 Task: Find connections with filter location Naksalbāri with filter topic #happywith filter profile language French with filter current company Yamaha Corporation with filter school Ramjas College with filter industry Pharmaceutical Manufacturing with filter service category iOS Development with filter keywords title Continuous Improvement Consultant
Action: Mouse moved to (491, 89)
Screenshot: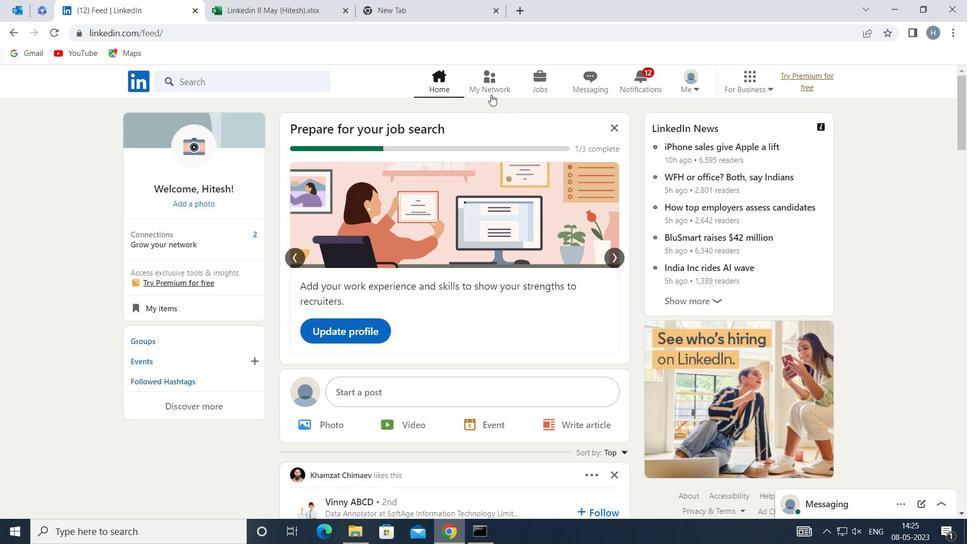 
Action: Mouse pressed left at (491, 89)
Screenshot: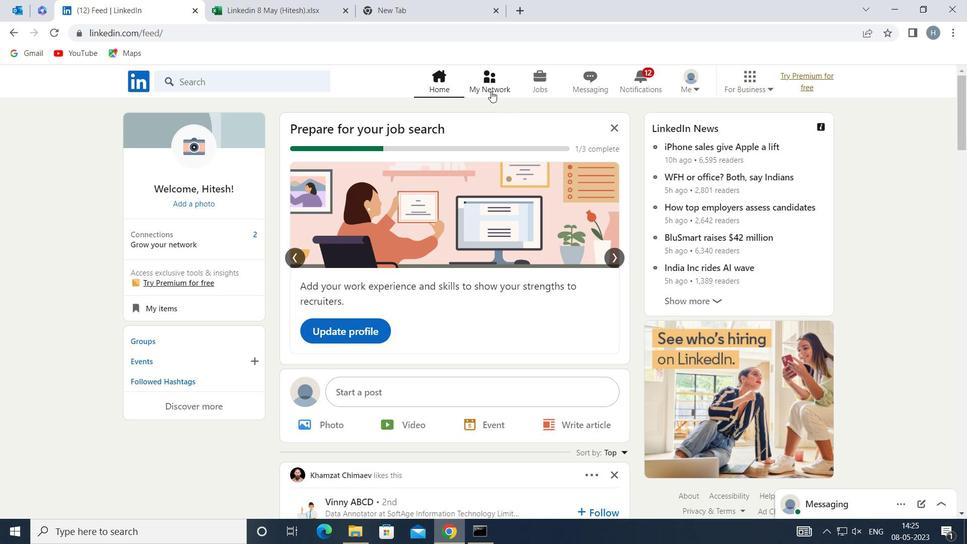 
Action: Mouse moved to (283, 147)
Screenshot: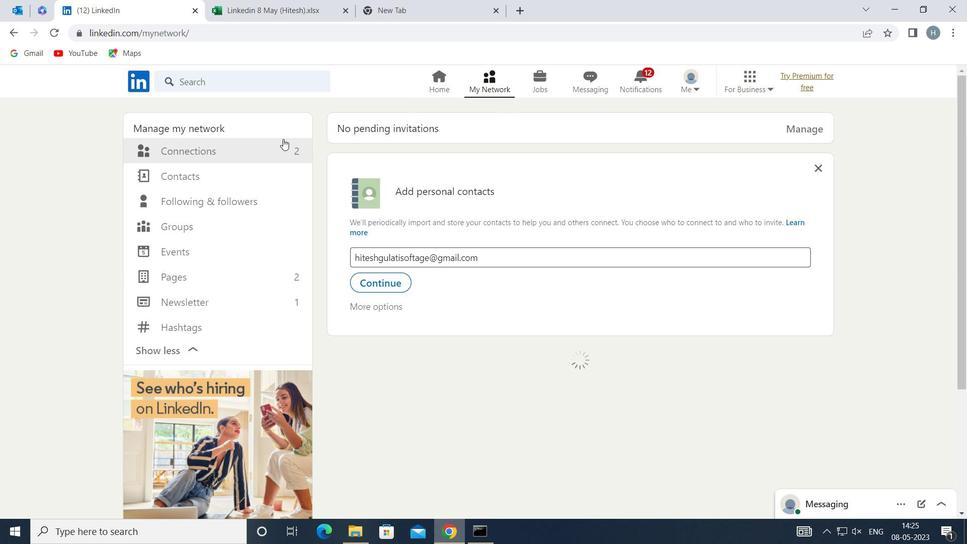 
Action: Mouse pressed left at (283, 147)
Screenshot: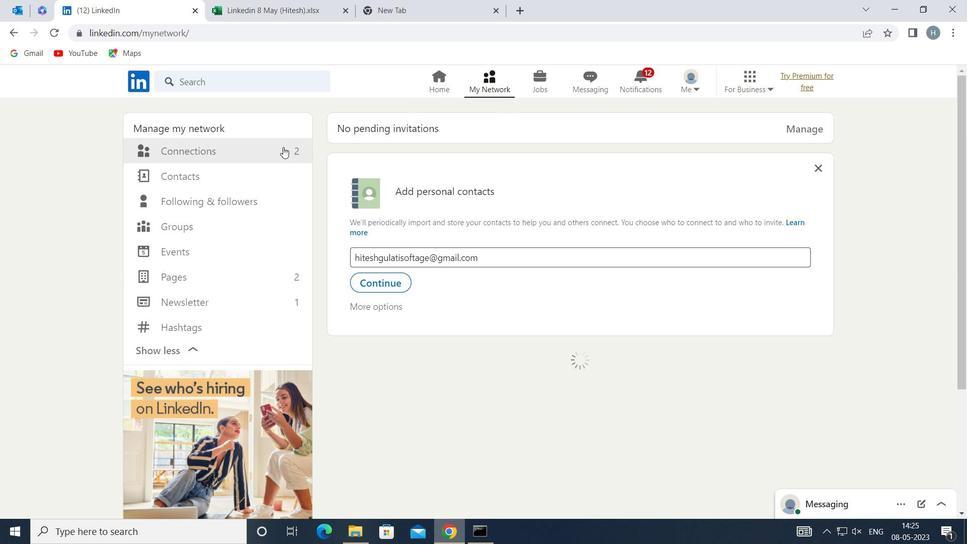 
Action: Mouse moved to (584, 148)
Screenshot: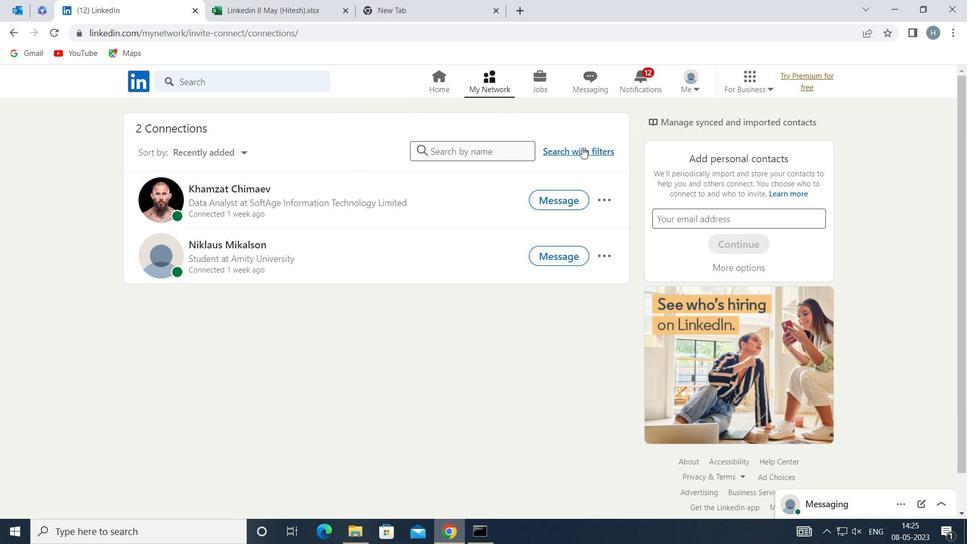 
Action: Mouse pressed left at (584, 148)
Screenshot: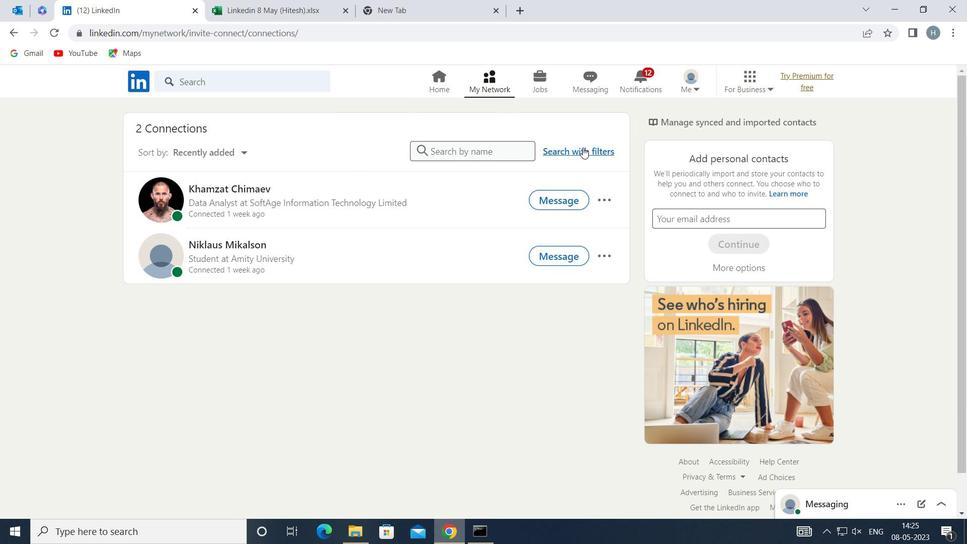 
Action: Mouse moved to (530, 118)
Screenshot: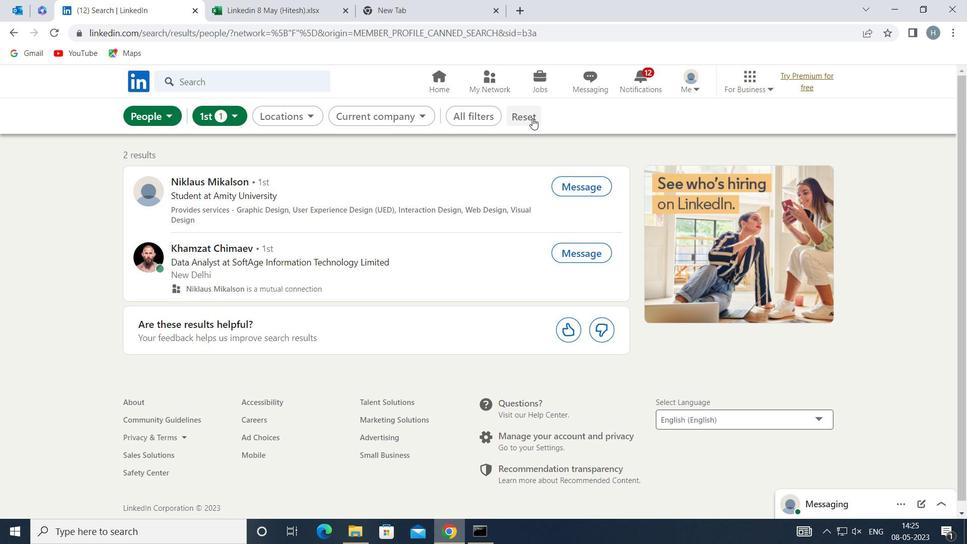 
Action: Mouse pressed left at (530, 118)
Screenshot: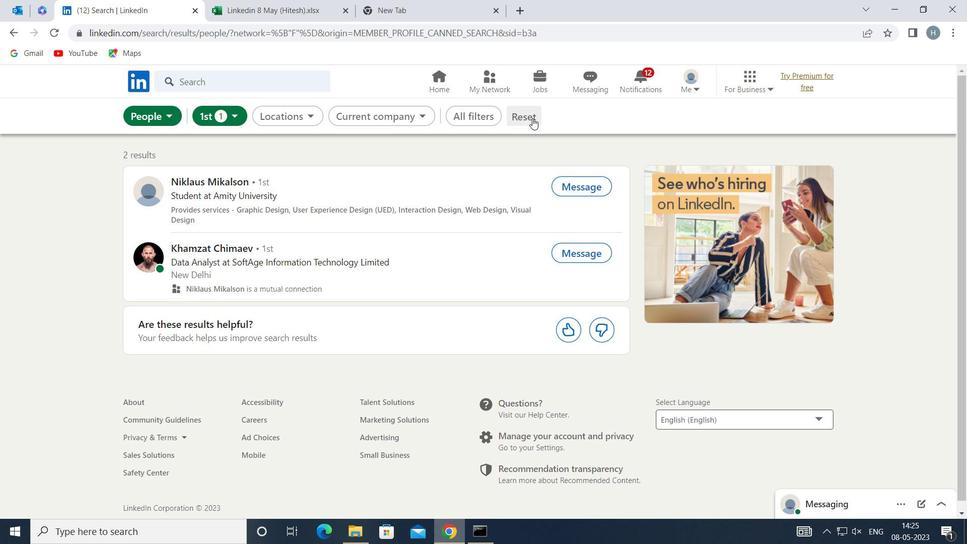 
Action: Mouse moved to (514, 114)
Screenshot: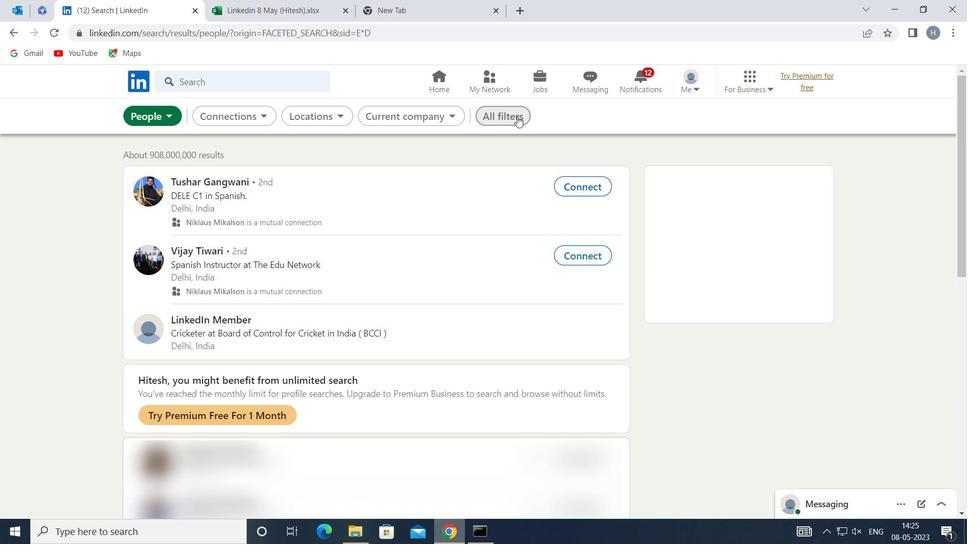 
Action: Mouse pressed left at (514, 114)
Screenshot: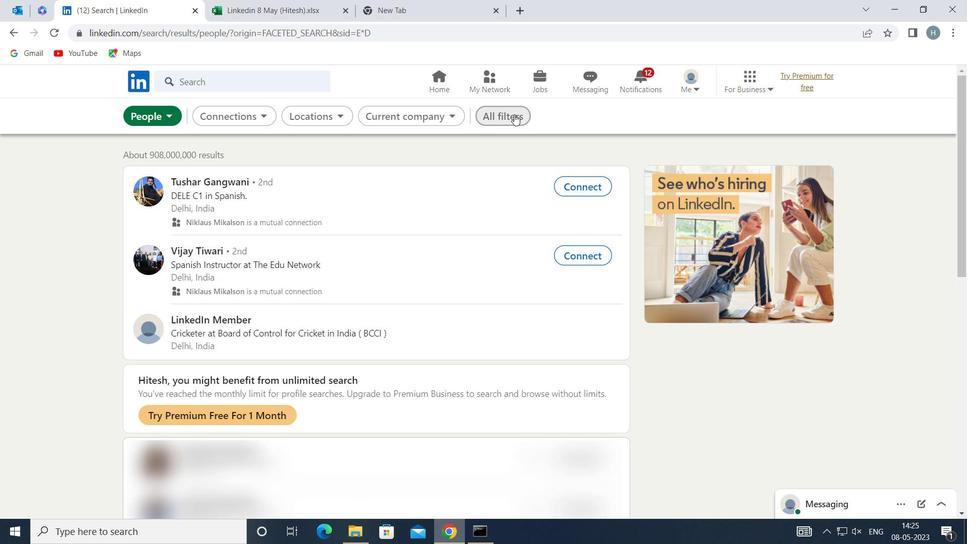 
Action: Mouse moved to (759, 266)
Screenshot: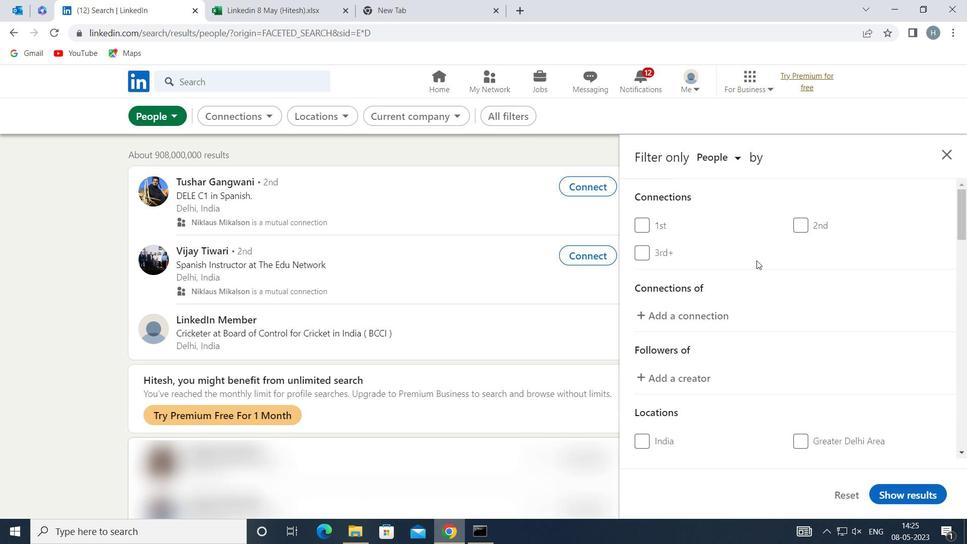
Action: Mouse scrolled (759, 265) with delta (0, 0)
Screenshot: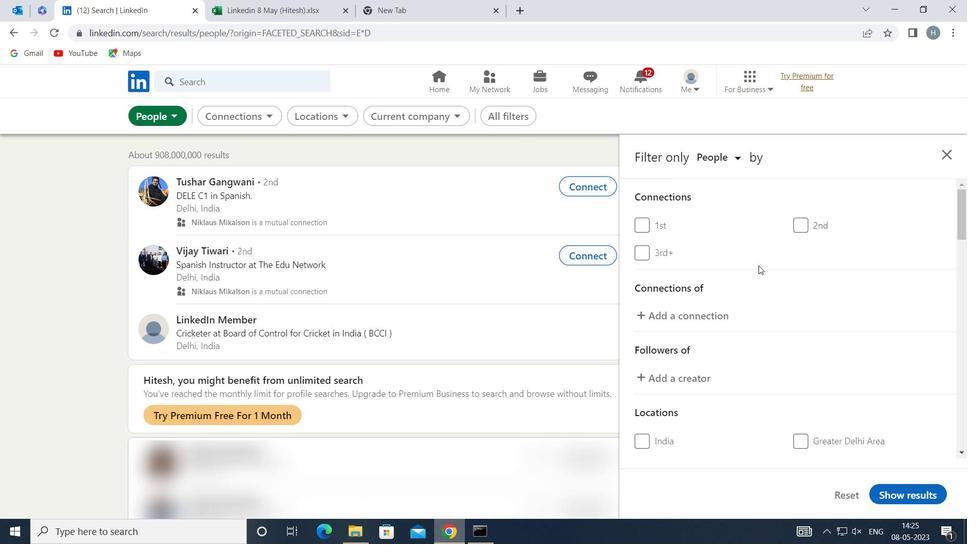 
Action: Mouse moved to (759, 267)
Screenshot: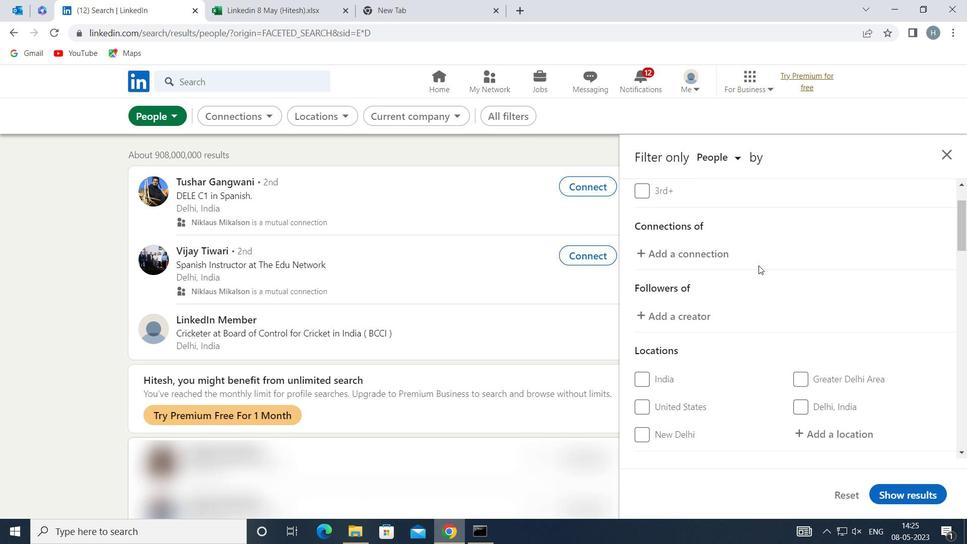 
Action: Mouse scrolled (759, 266) with delta (0, 0)
Screenshot: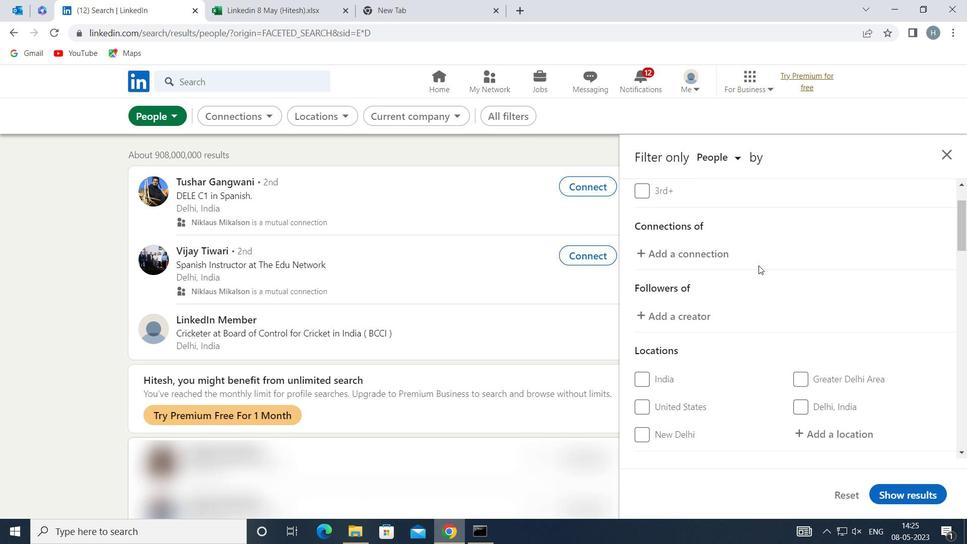 
Action: Mouse moved to (758, 269)
Screenshot: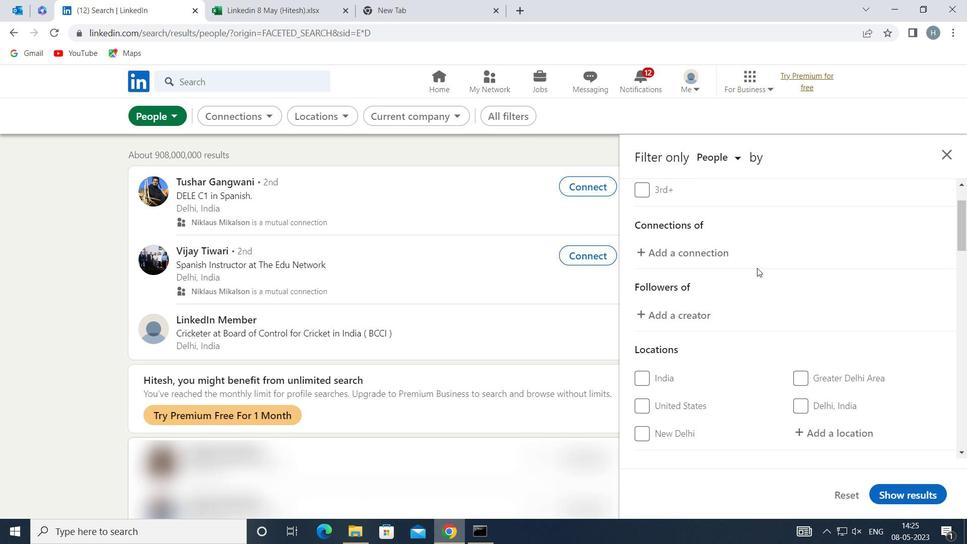 
Action: Mouse scrolled (758, 268) with delta (0, 0)
Screenshot: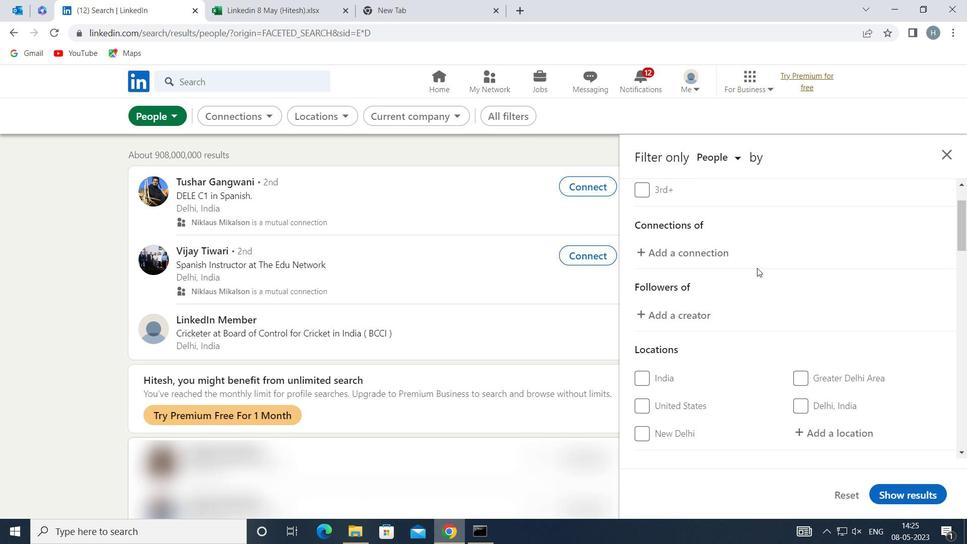 
Action: Mouse moved to (824, 302)
Screenshot: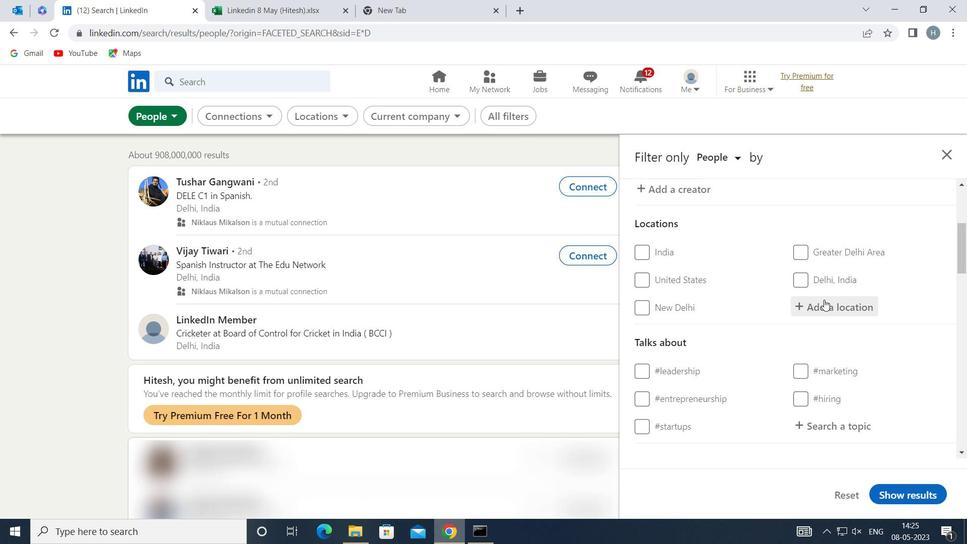 
Action: Mouse pressed left at (824, 302)
Screenshot: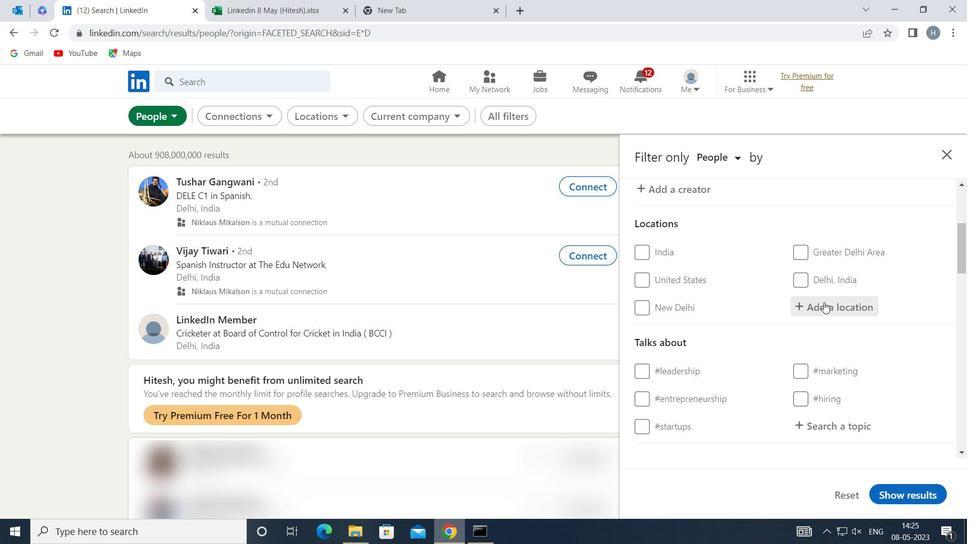 
Action: Key pressed <Key.shift>NAKSALBARI
Screenshot: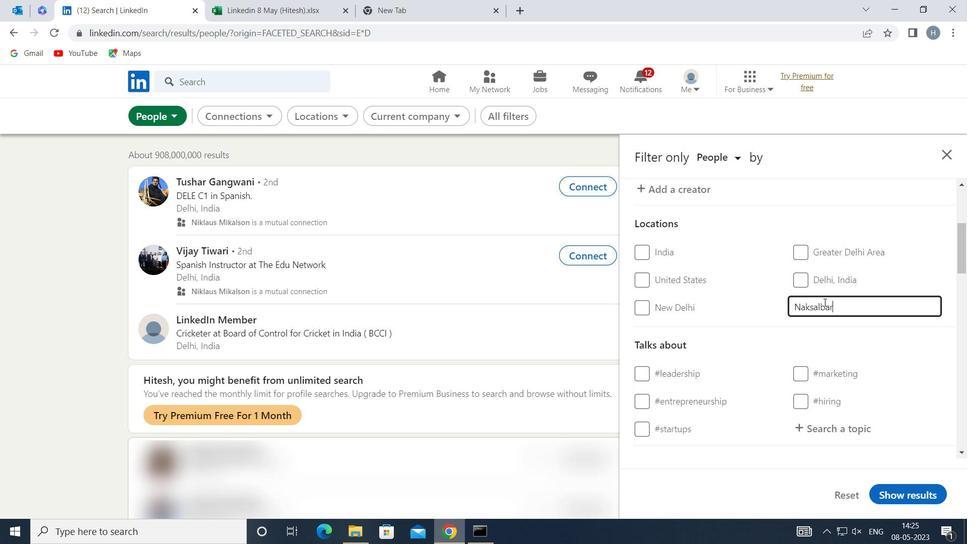 
Action: Mouse moved to (836, 325)
Screenshot: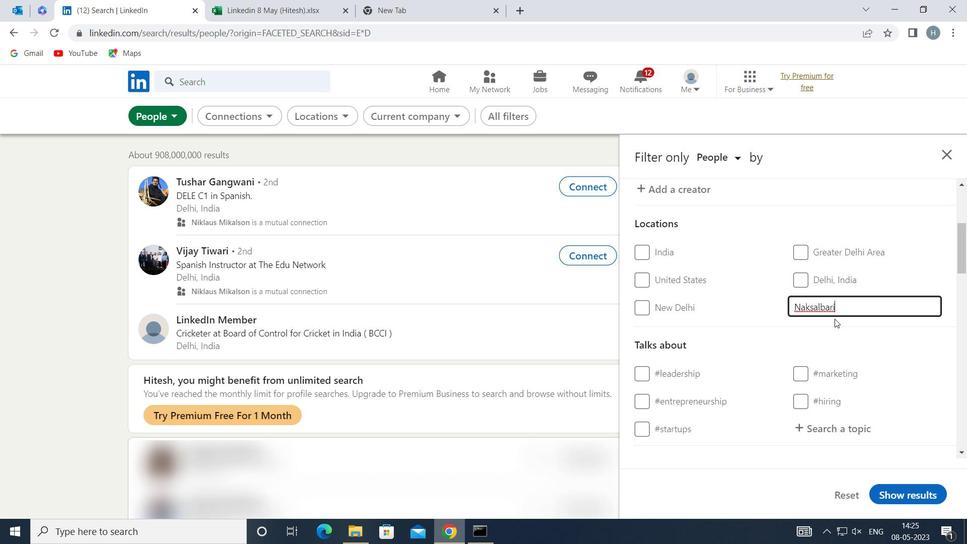 
Action: Mouse pressed left at (836, 325)
Screenshot: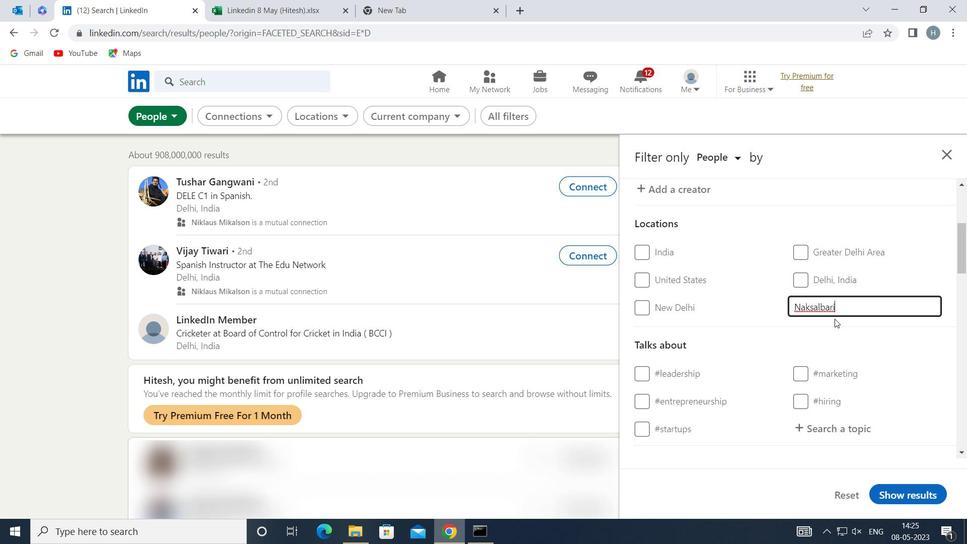 
Action: Mouse moved to (817, 340)
Screenshot: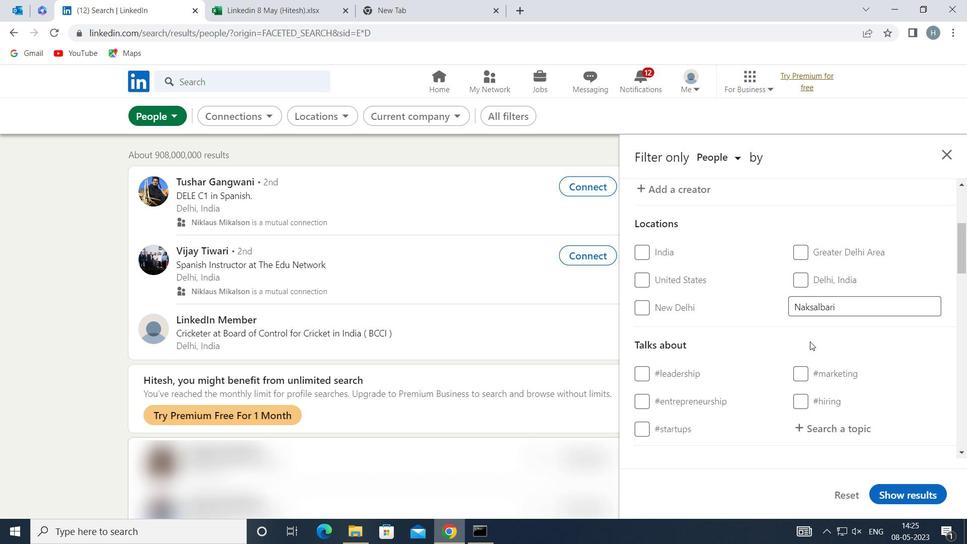 
Action: Mouse scrolled (817, 340) with delta (0, 0)
Screenshot: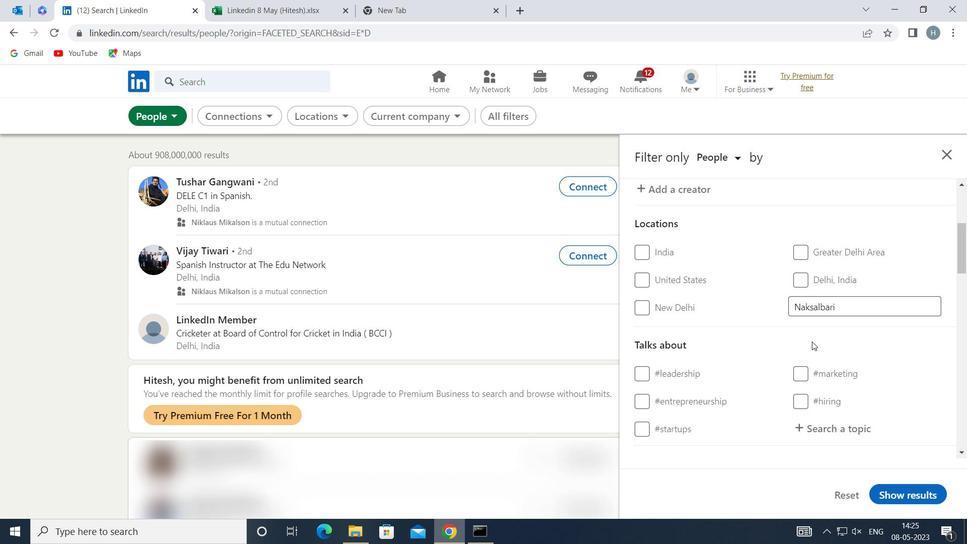 
Action: Mouse moved to (834, 362)
Screenshot: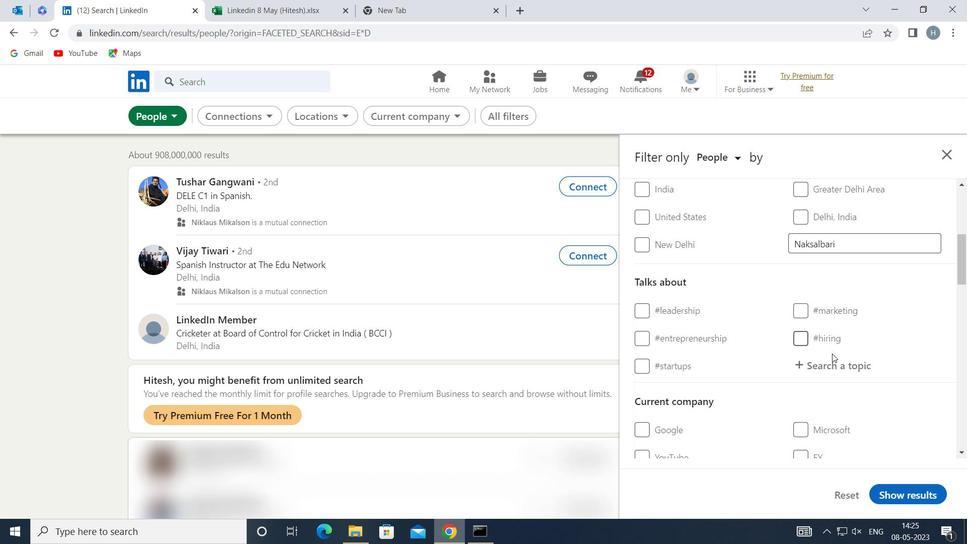 
Action: Mouse pressed left at (834, 362)
Screenshot: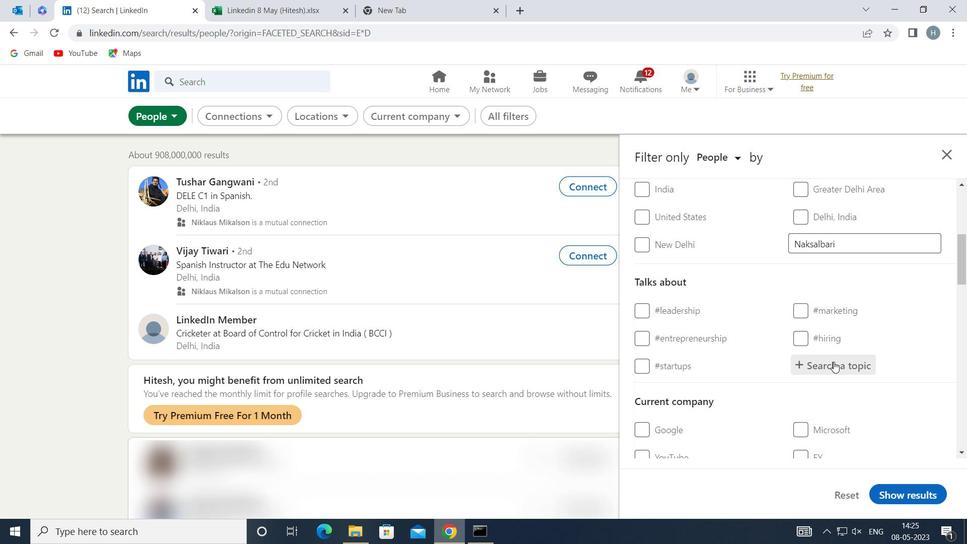 
Action: Mouse moved to (831, 362)
Screenshot: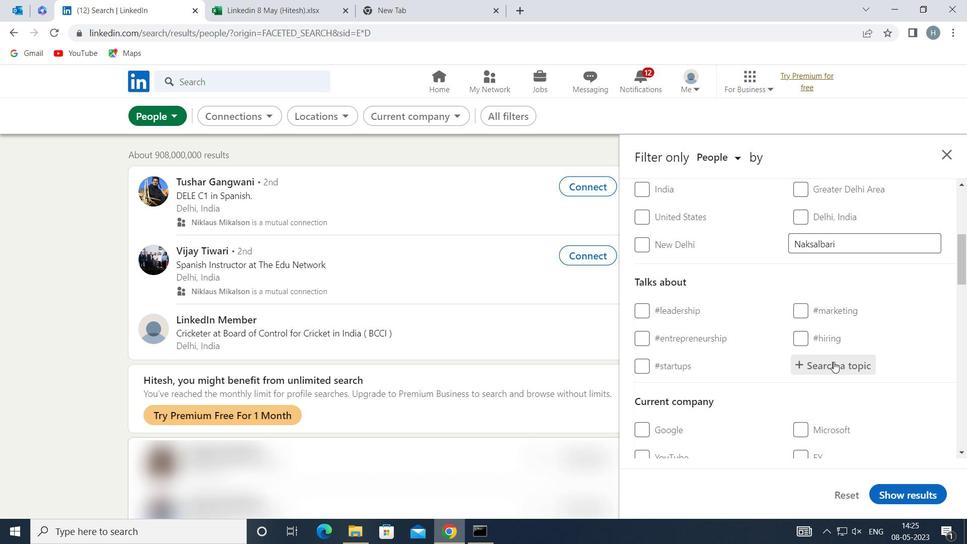 
Action: Key pressed HAPPY
Screenshot: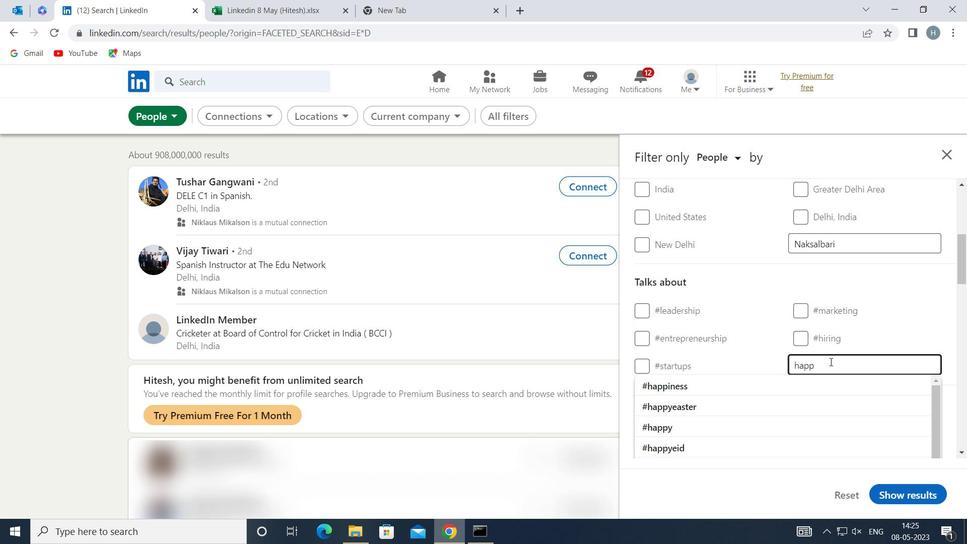 
Action: Mouse moved to (804, 405)
Screenshot: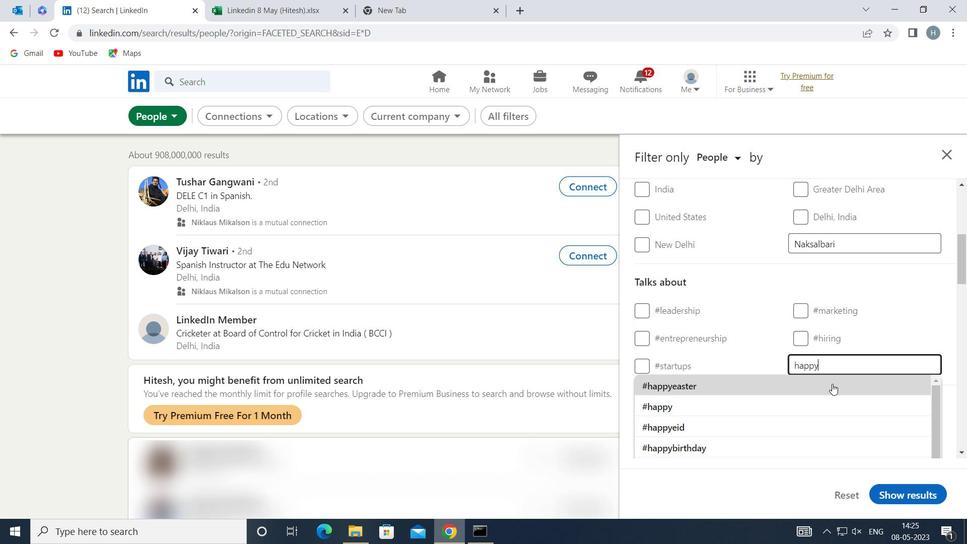 
Action: Mouse pressed left at (804, 405)
Screenshot: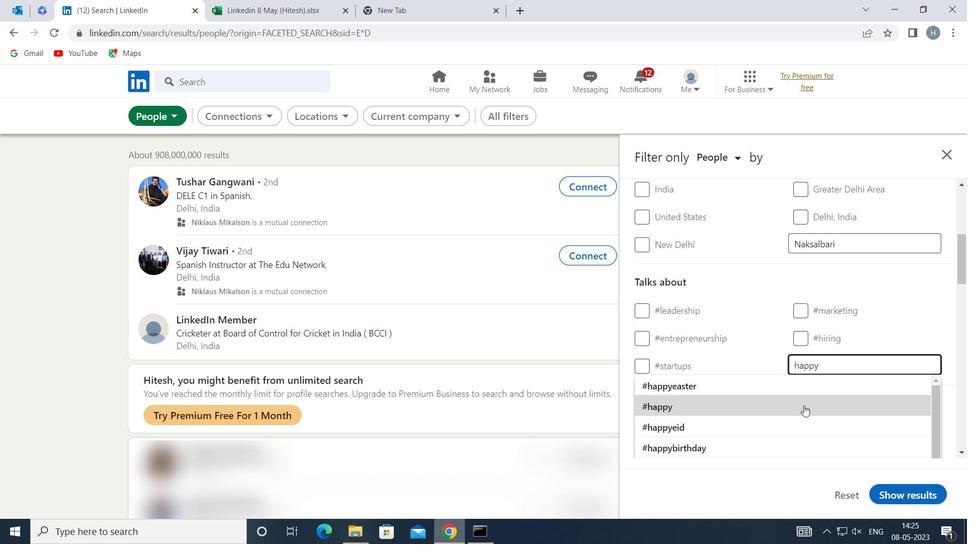 
Action: Mouse moved to (796, 354)
Screenshot: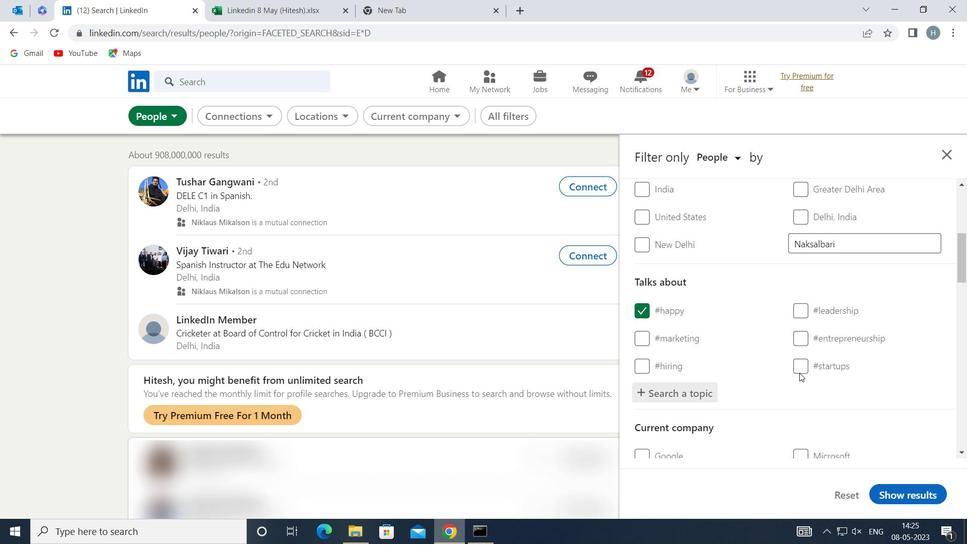 
Action: Mouse scrolled (796, 354) with delta (0, 0)
Screenshot: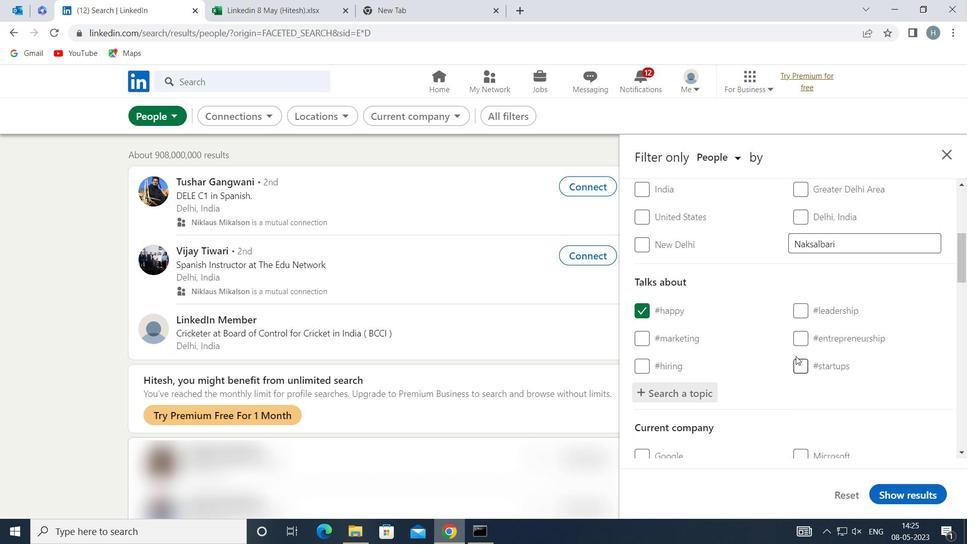 
Action: Mouse moved to (793, 355)
Screenshot: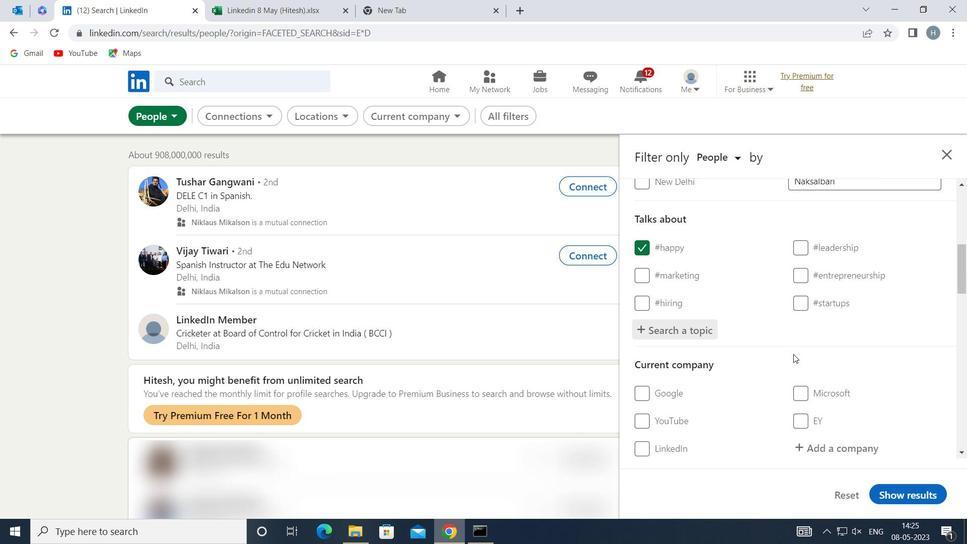 
Action: Mouse scrolled (793, 354) with delta (0, 0)
Screenshot: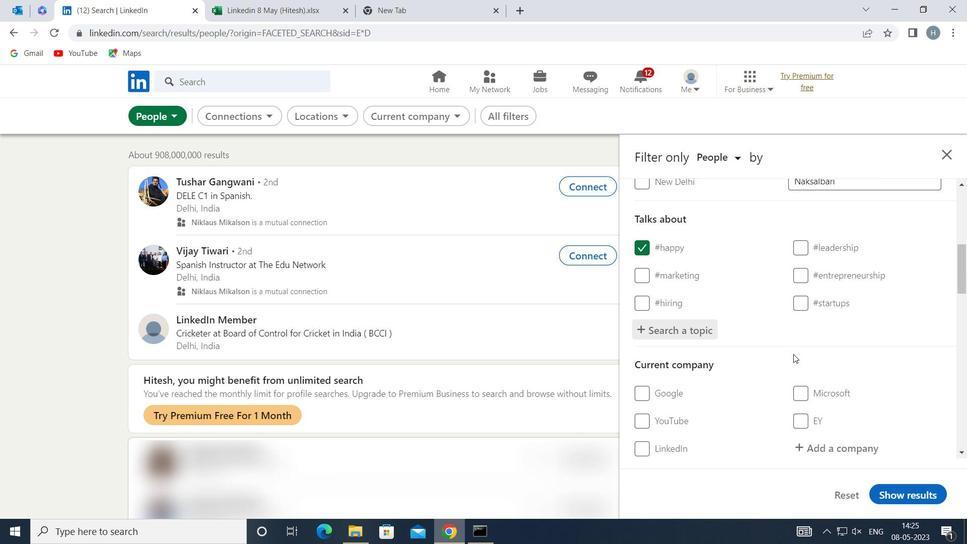 
Action: Mouse moved to (787, 345)
Screenshot: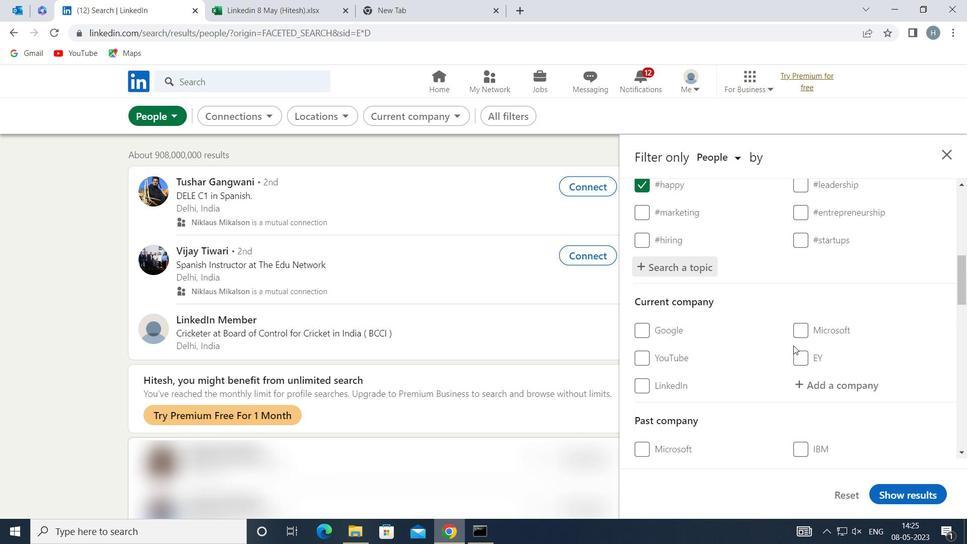 
Action: Mouse scrolled (787, 345) with delta (0, 0)
Screenshot: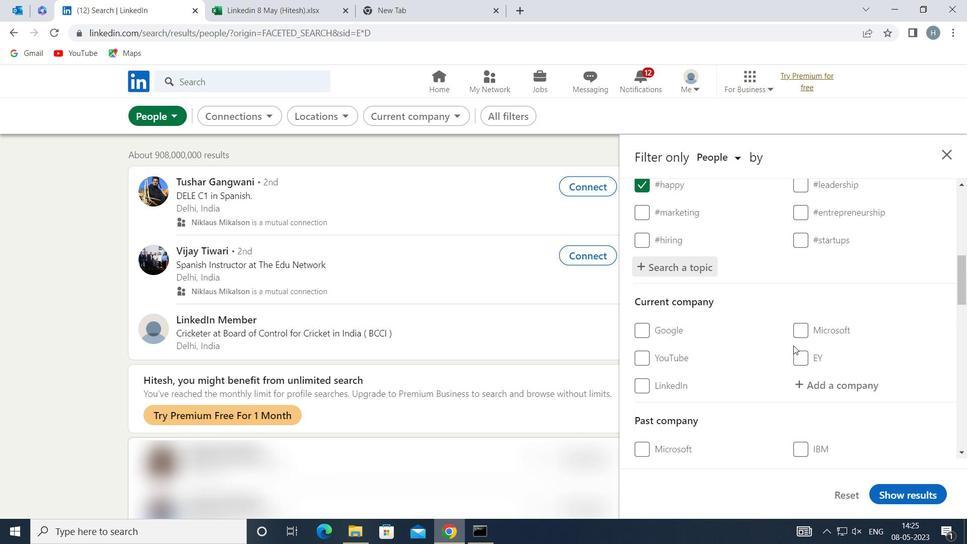
Action: Mouse moved to (782, 346)
Screenshot: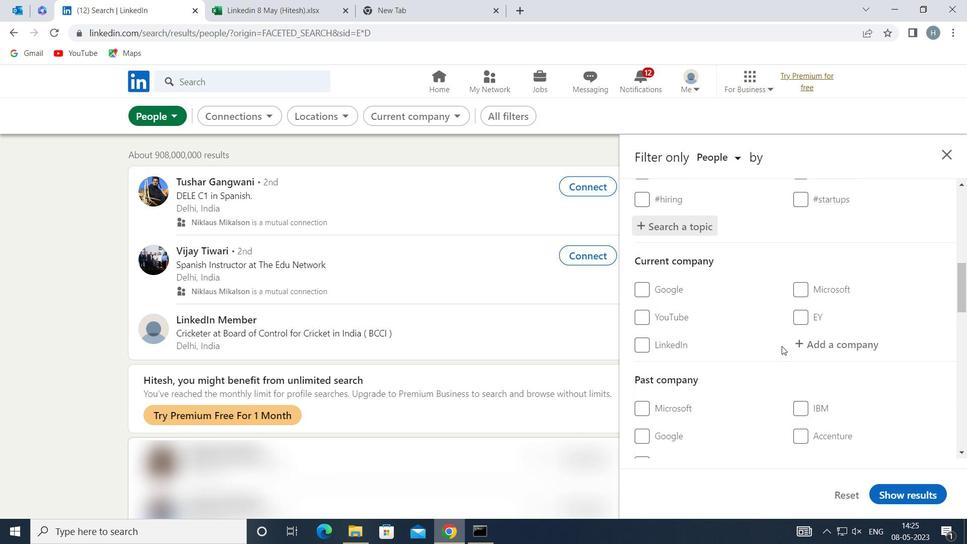 
Action: Mouse scrolled (782, 346) with delta (0, 0)
Screenshot: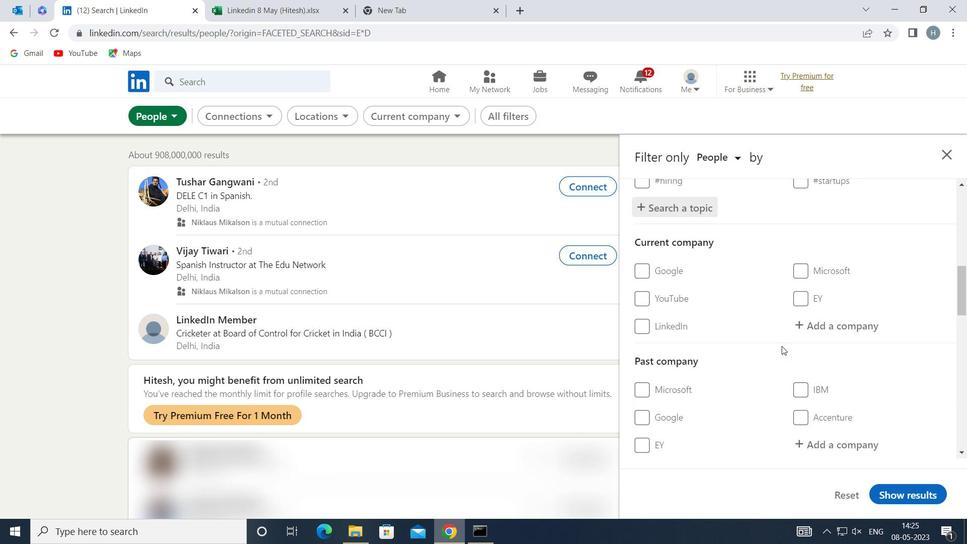 
Action: Mouse scrolled (782, 346) with delta (0, 0)
Screenshot: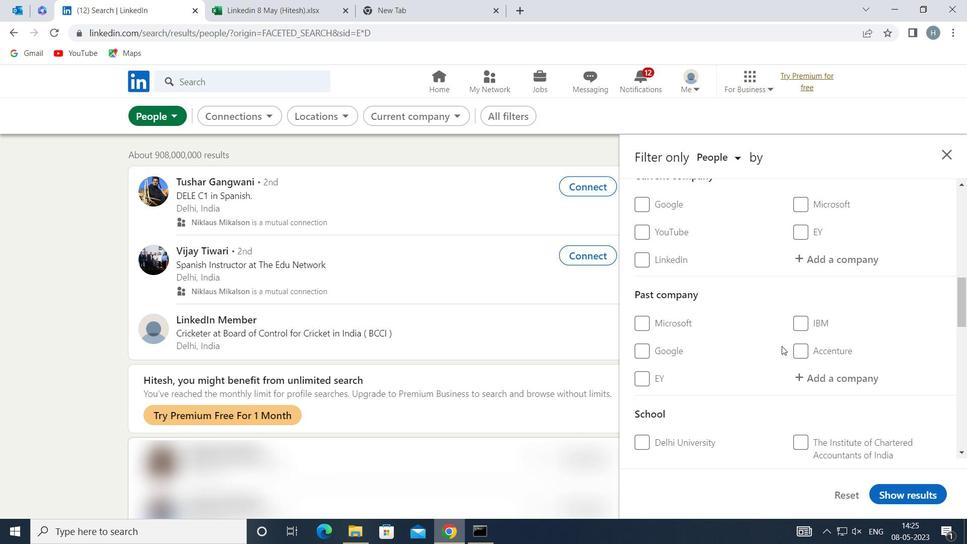 
Action: Mouse scrolled (782, 346) with delta (0, 0)
Screenshot: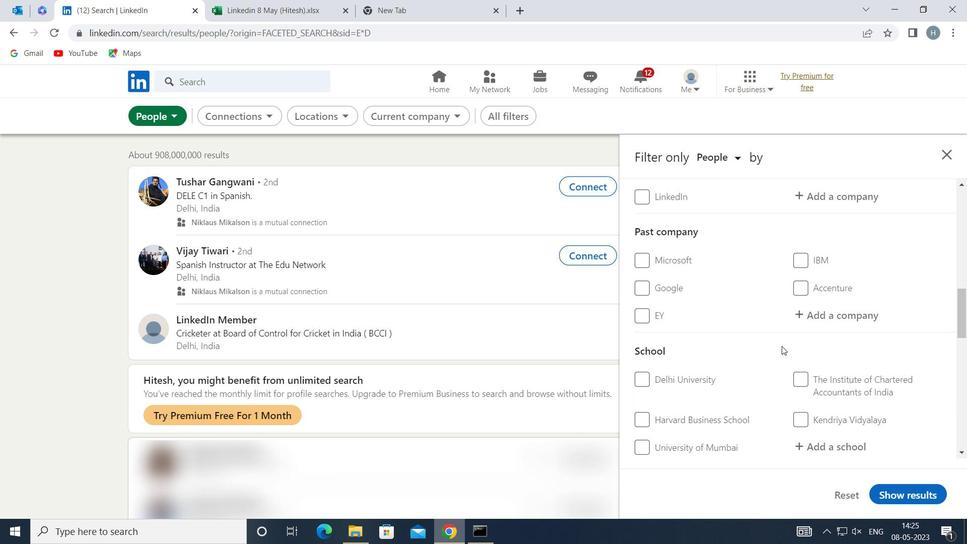 
Action: Mouse scrolled (782, 346) with delta (0, 0)
Screenshot: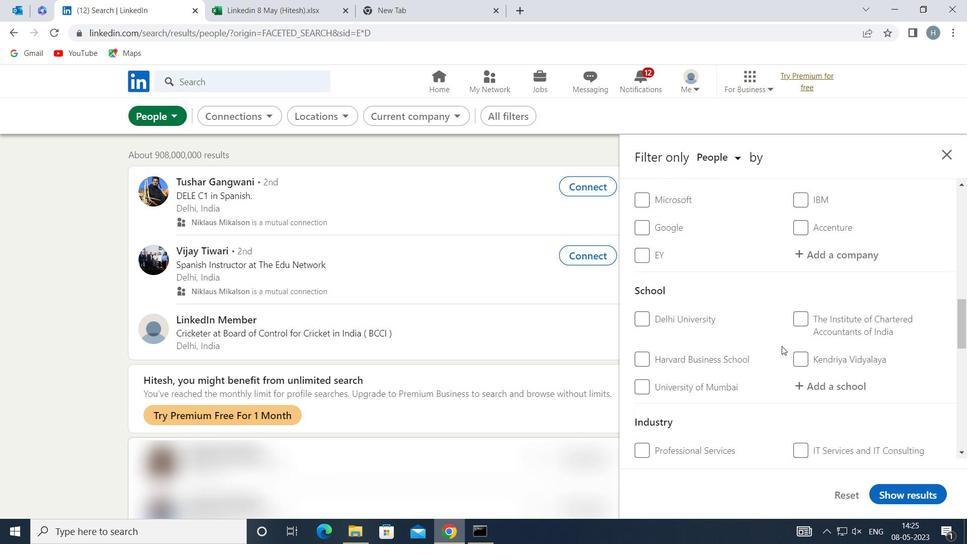 
Action: Mouse scrolled (782, 346) with delta (0, 0)
Screenshot: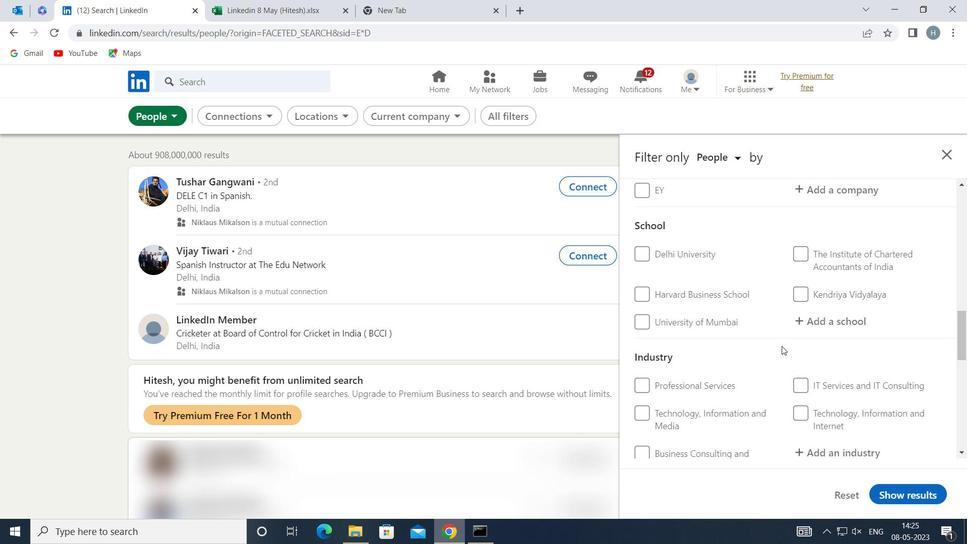 
Action: Mouse scrolled (782, 346) with delta (0, 0)
Screenshot: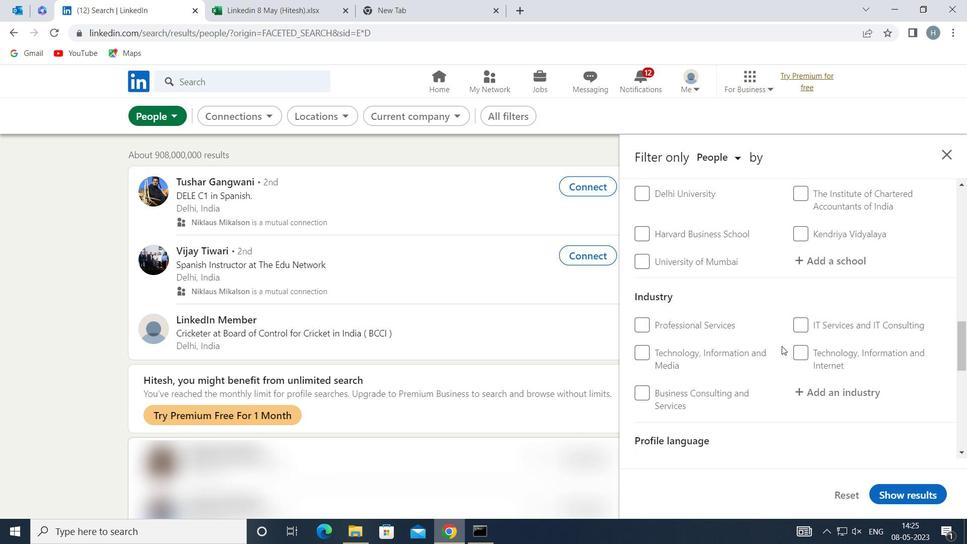 
Action: Mouse scrolled (782, 346) with delta (0, 0)
Screenshot: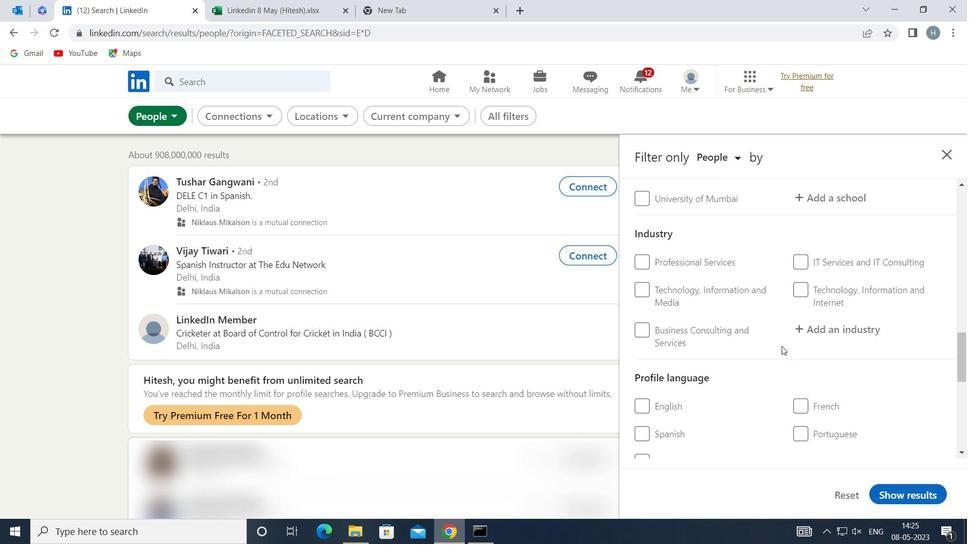 
Action: Mouse moved to (796, 341)
Screenshot: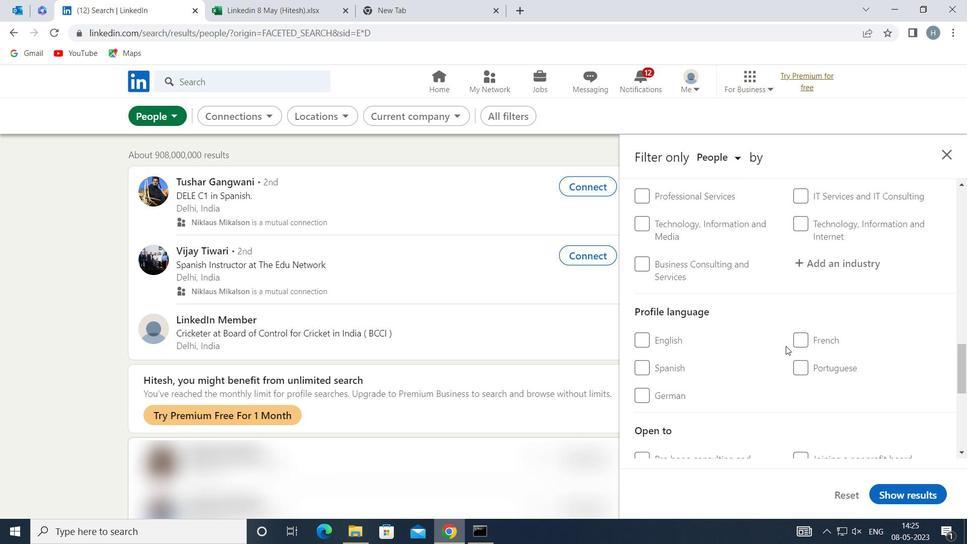 
Action: Mouse pressed left at (796, 341)
Screenshot: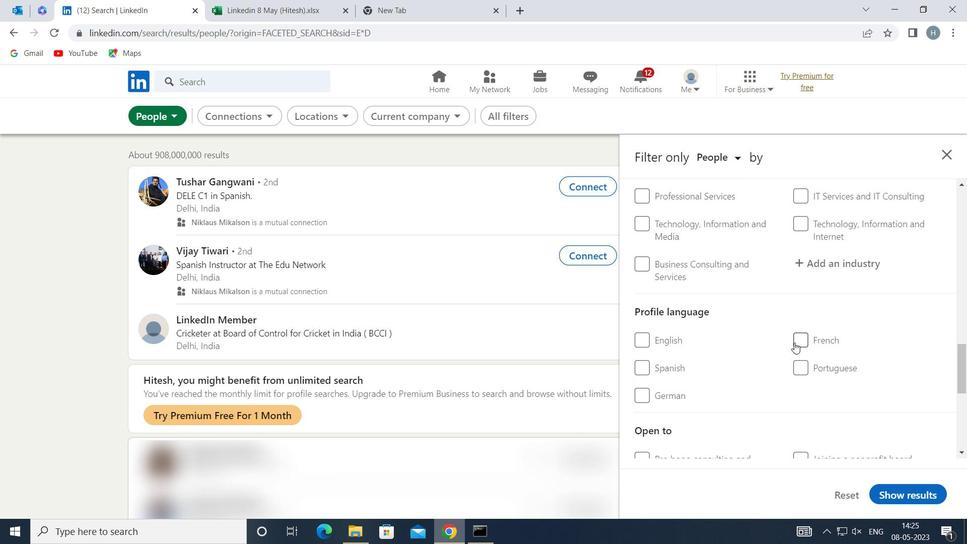 
Action: Mouse moved to (784, 347)
Screenshot: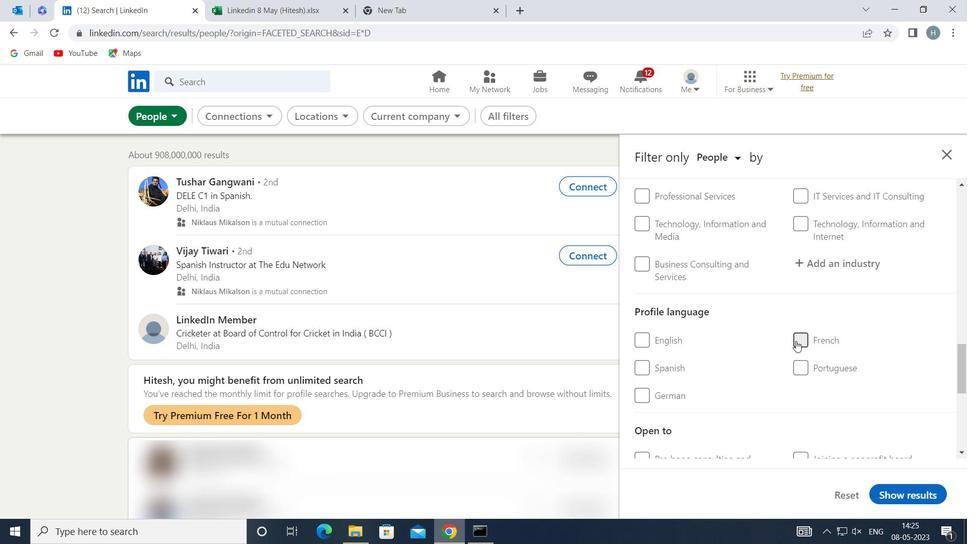 
Action: Mouse scrolled (784, 347) with delta (0, 0)
Screenshot: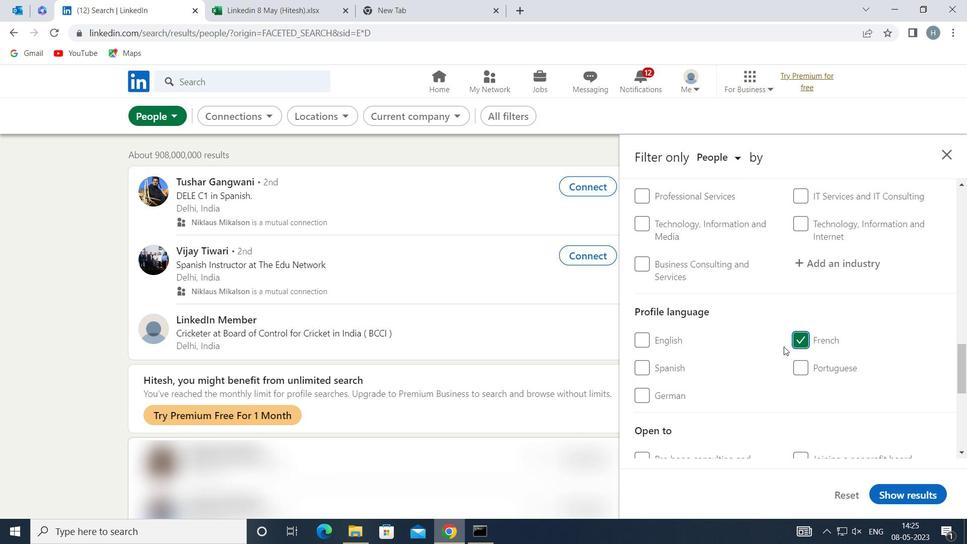 
Action: Mouse scrolled (784, 347) with delta (0, 0)
Screenshot: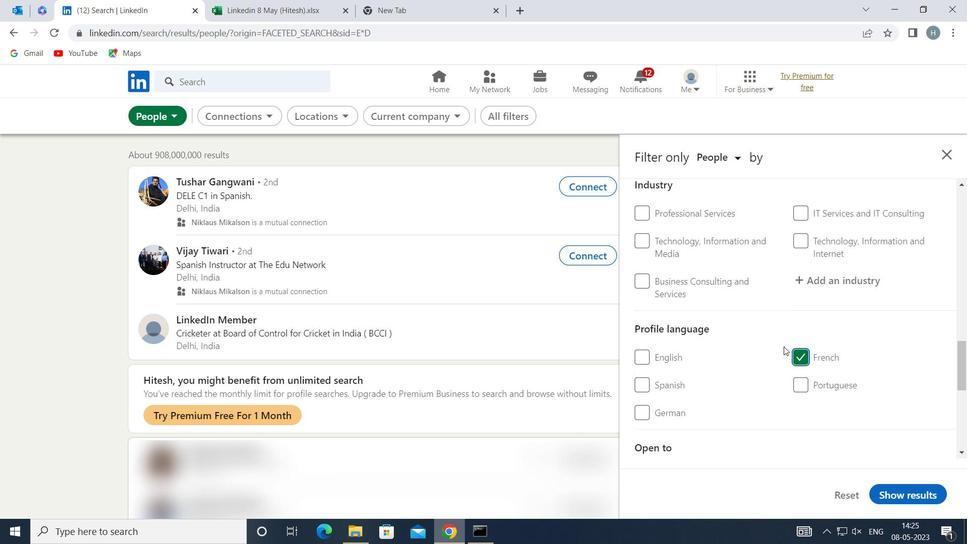 
Action: Mouse scrolled (784, 347) with delta (0, 0)
Screenshot: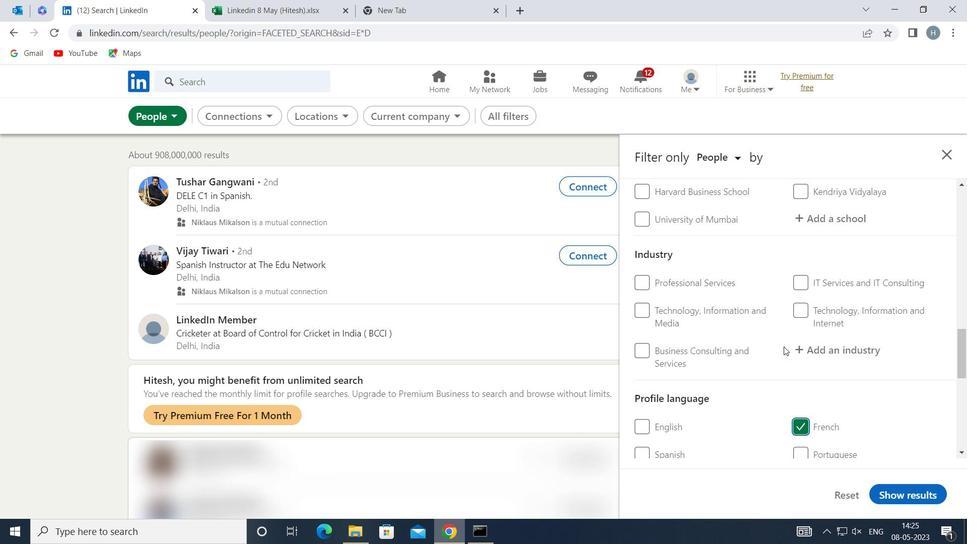 
Action: Mouse scrolled (784, 347) with delta (0, 0)
Screenshot: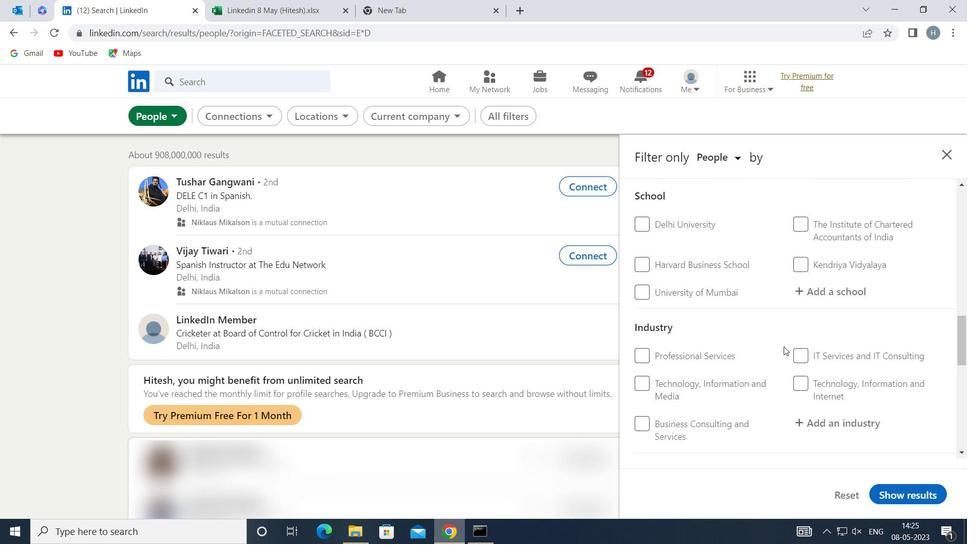 
Action: Mouse scrolled (784, 347) with delta (0, 0)
Screenshot: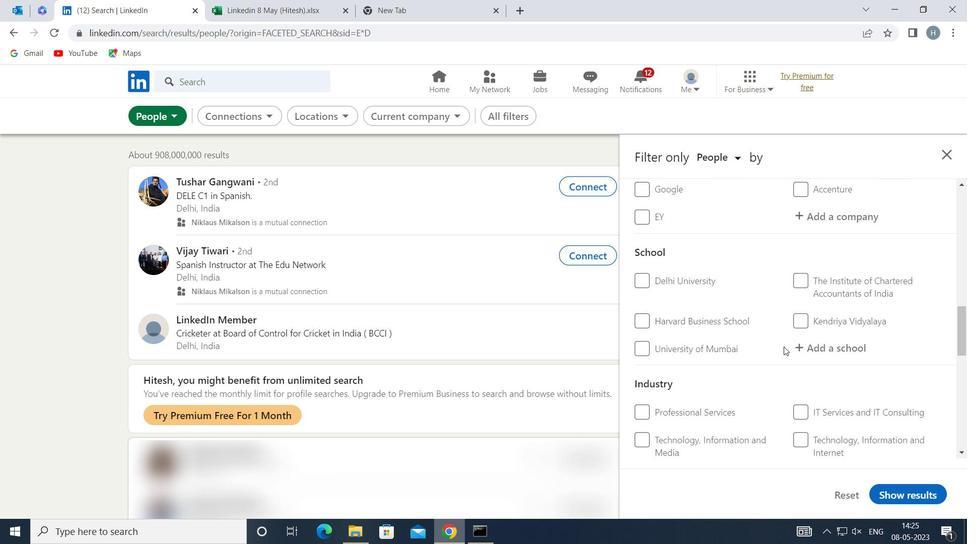 
Action: Mouse scrolled (784, 347) with delta (0, 0)
Screenshot: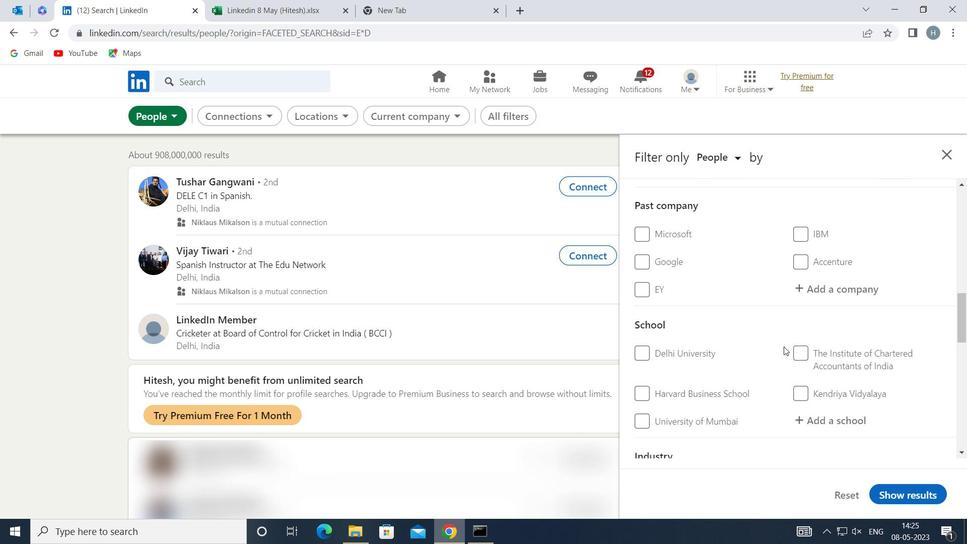 
Action: Mouse scrolled (784, 347) with delta (0, 0)
Screenshot: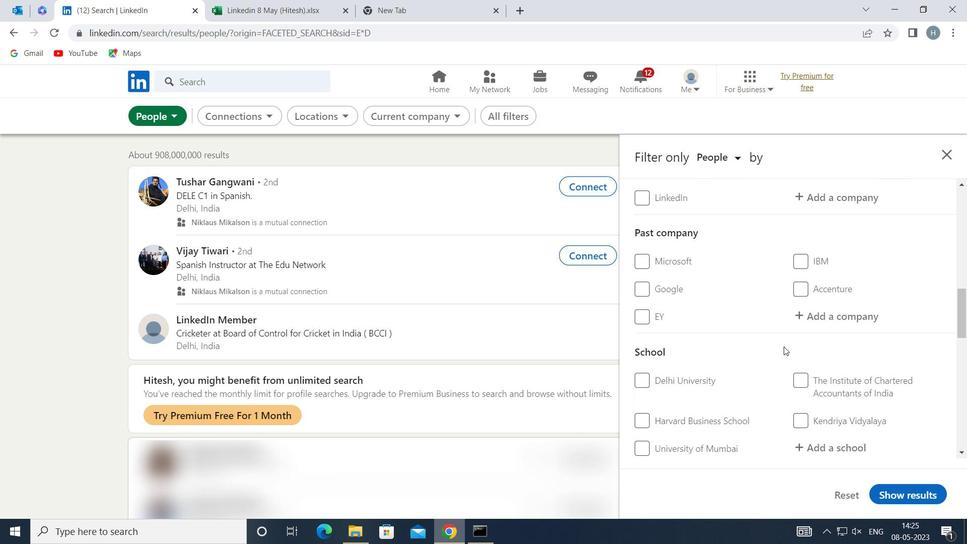 
Action: Mouse moved to (833, 322)
Screenshot: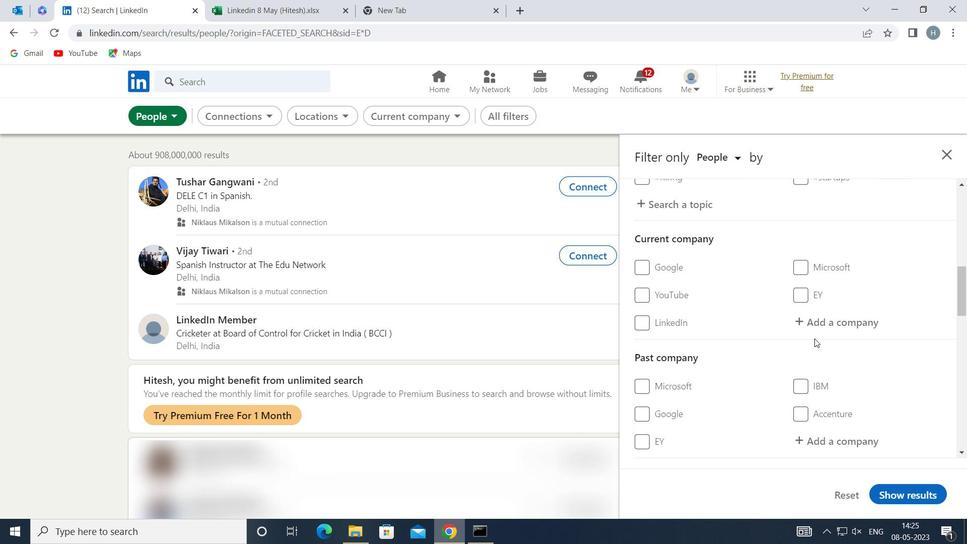 
Action: Mouse pressed left at (833, 322)
Screenshot: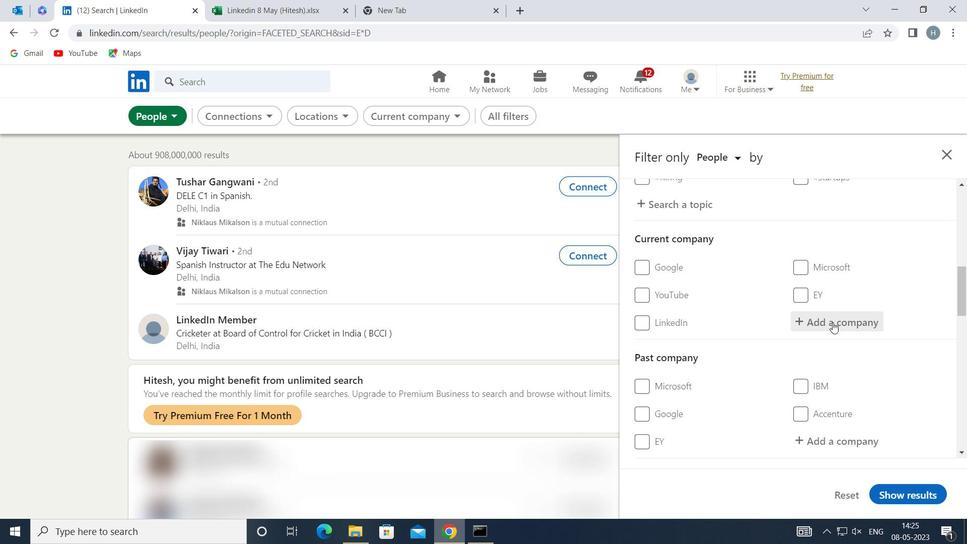
Action: Key pressed <Key.shift>YAMAHA<Key.space><Key.shift>CORPOR
Screenshot: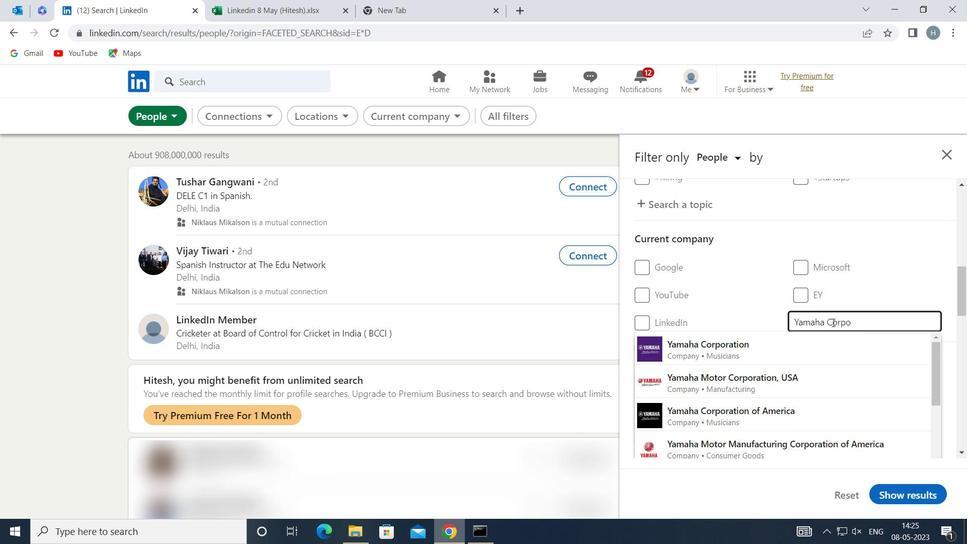 
Action: Mouse moved to (764, 348)
Screenshot: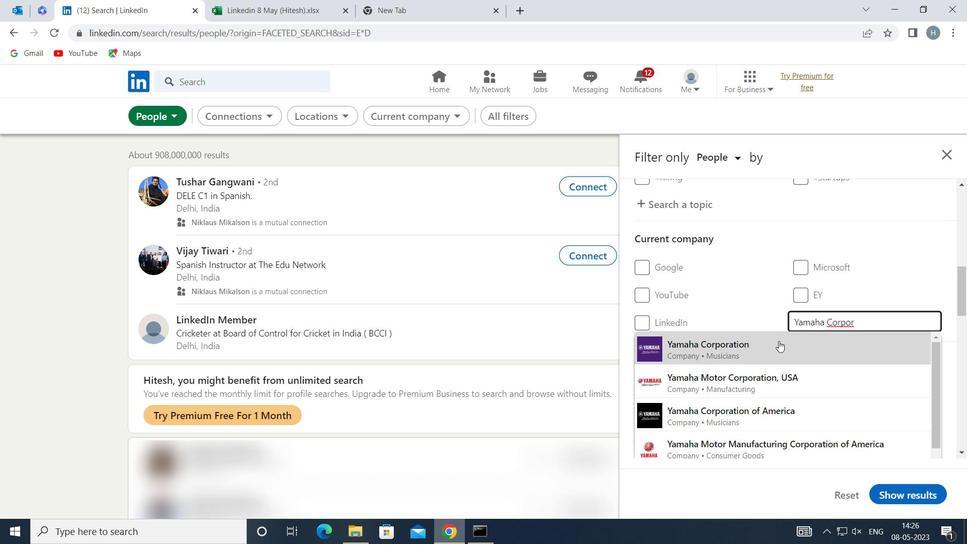 
Action: Mouse pressed left at (764, 348)
Screenshot: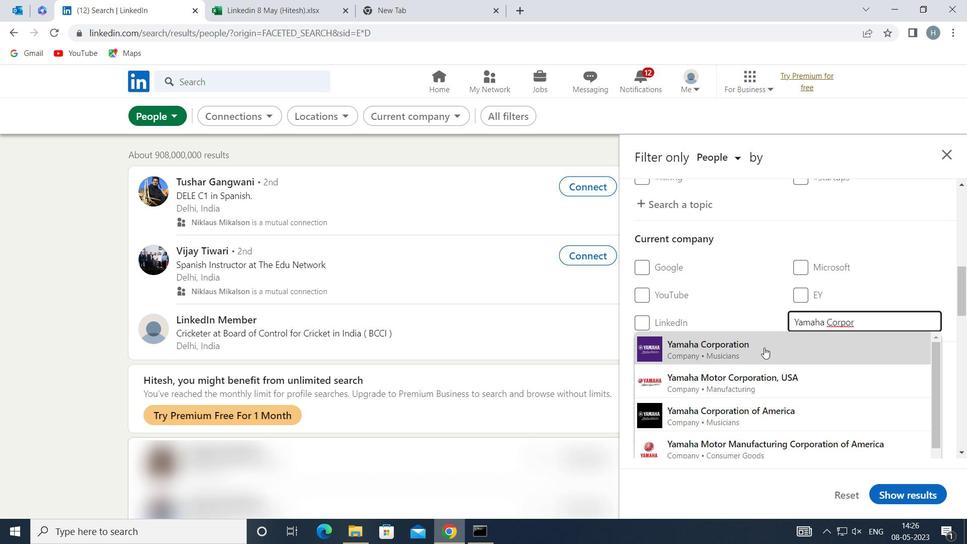
Action: Mouse moved to (759, 338)
Screenshot: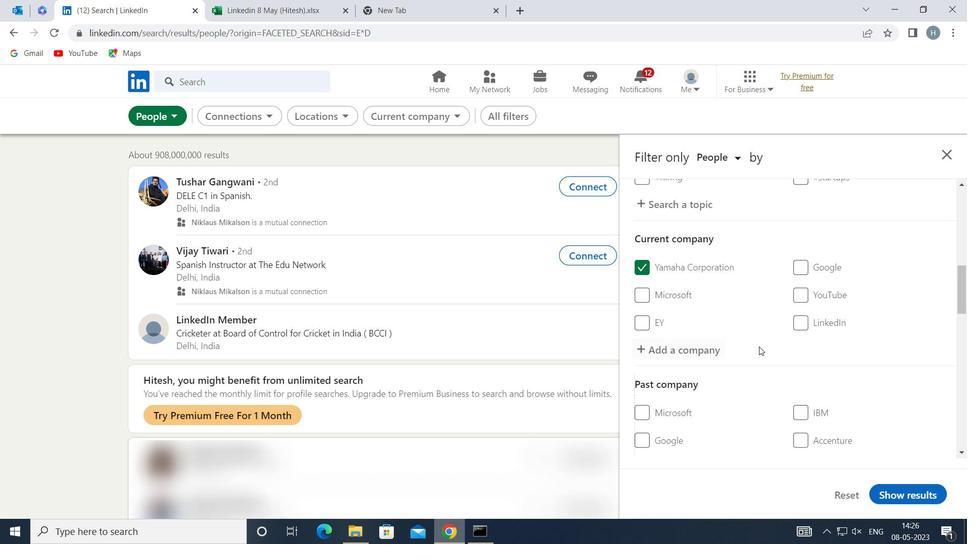
Action: Mouse scrolled (759, 337) with delta (0, 0)
Screenshot: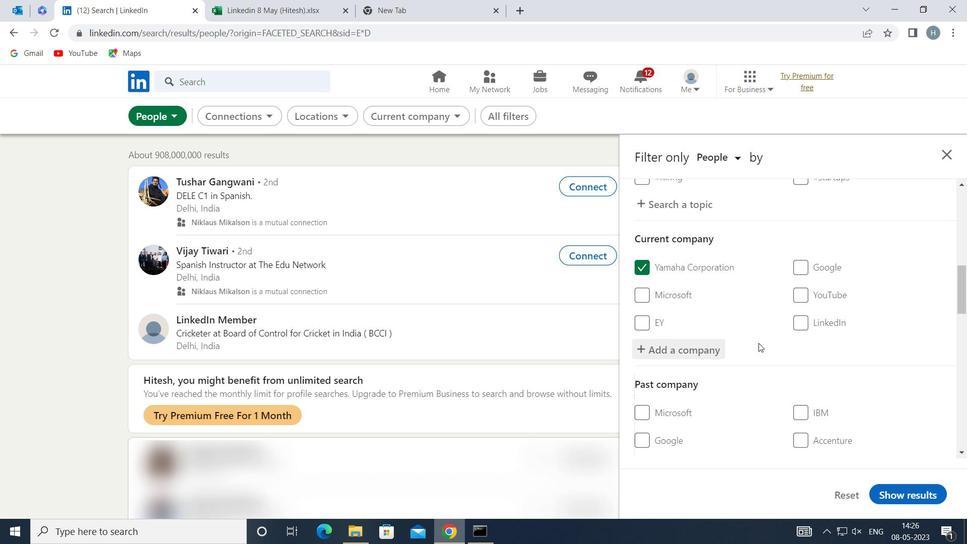 
Action: Mouse scrolled (759, 337) with delta (0, 0)
Screenshot: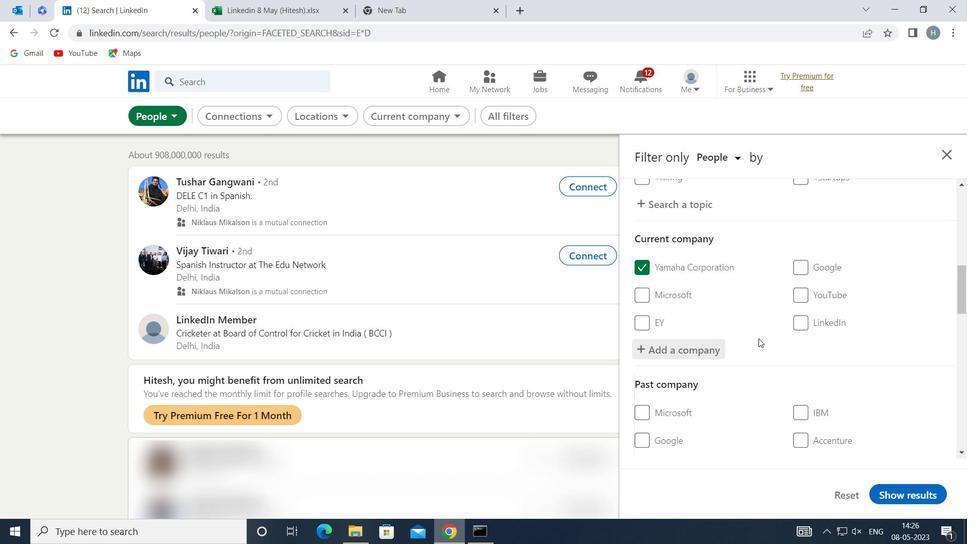 
Action: Mouse scrolled (759, 337) with delta (0, 0)
Screenshot: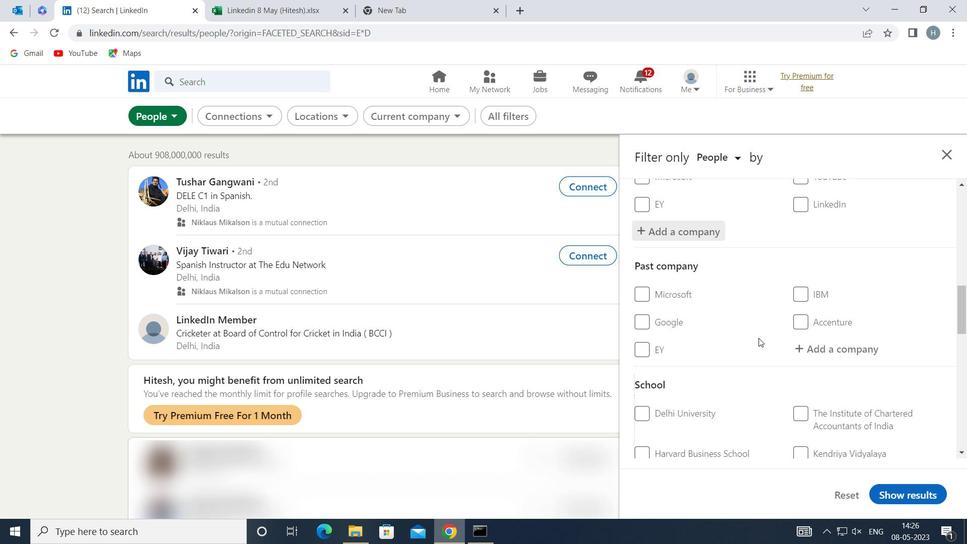 
Action: Mouse scrolled (759, 337) with delta (0, 0)
Screenshot: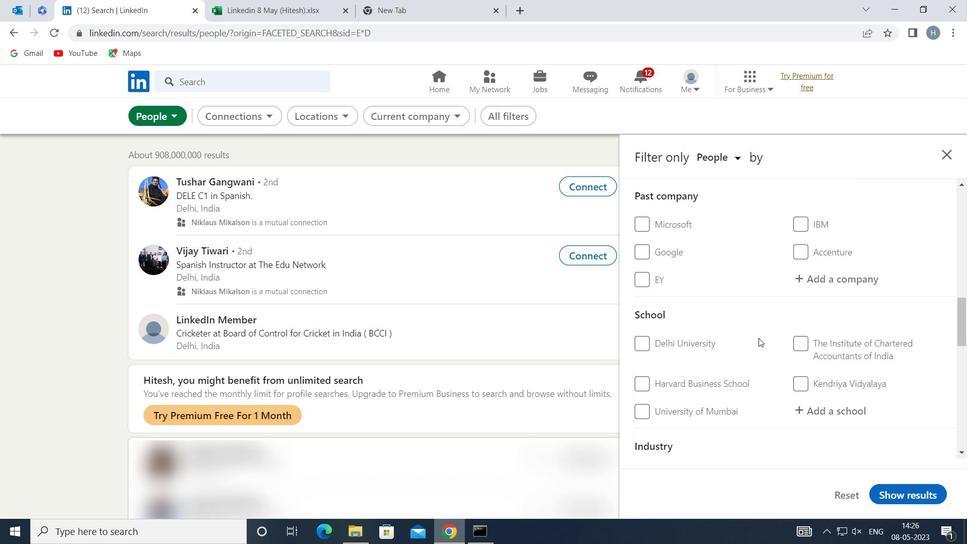 
Action: Mouse moved to (814, 346)
Screenshot: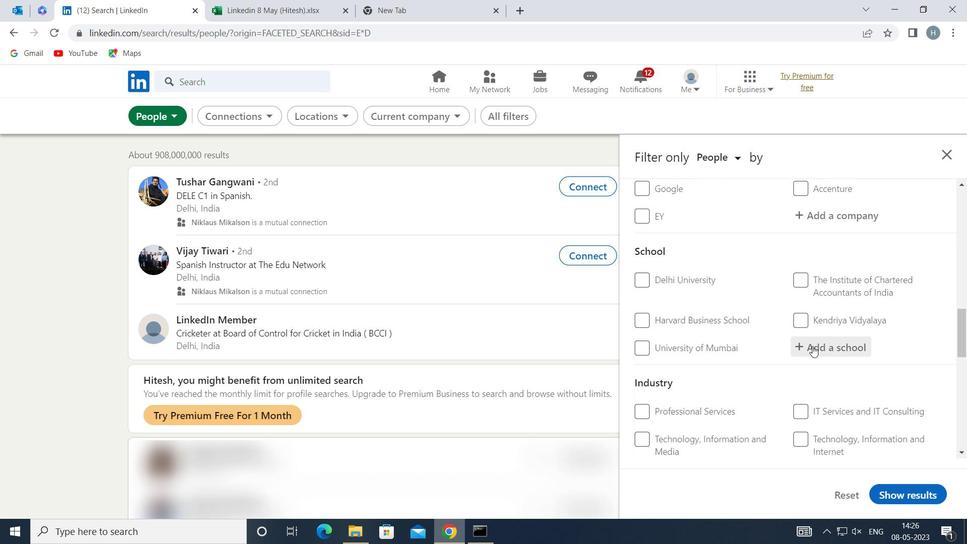 
Action: Mouse pressed left at (814, 346)
Screenshot: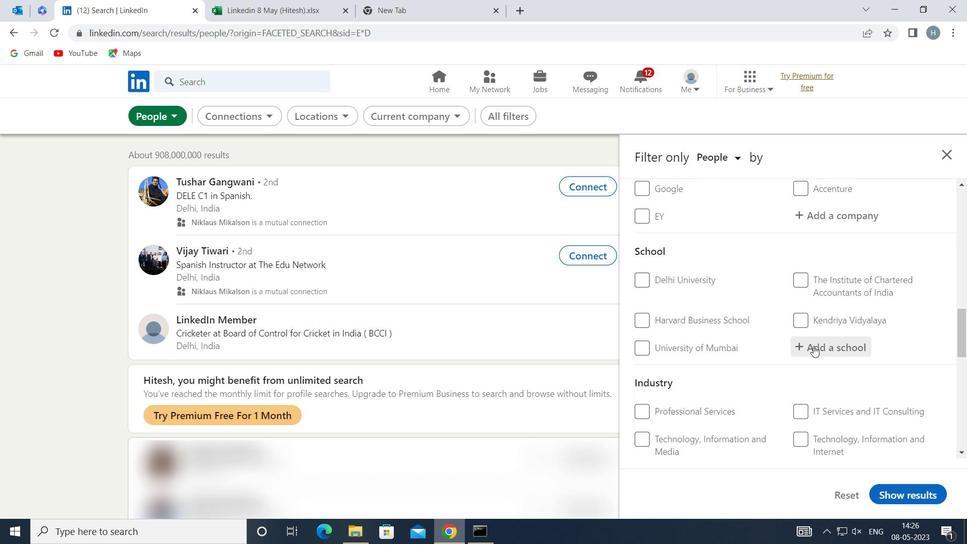 
Action: Key pressed <Key.shift>RAMJAS<Key.space><Key.shift>COL
Screenshot: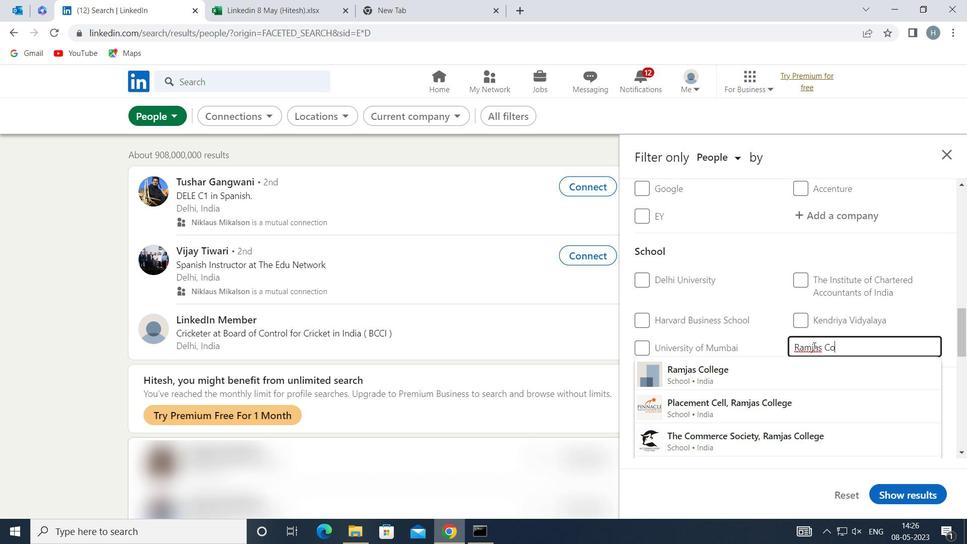 
Action: Mouse moved to (814, 361)
Screenshot: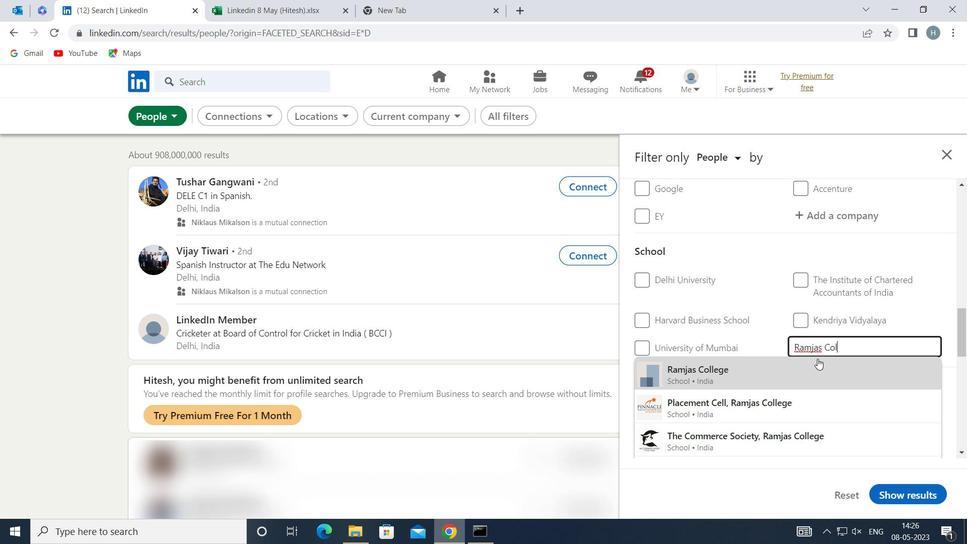 
Action: Mouse pressed left at (814, 361)
Screenshot: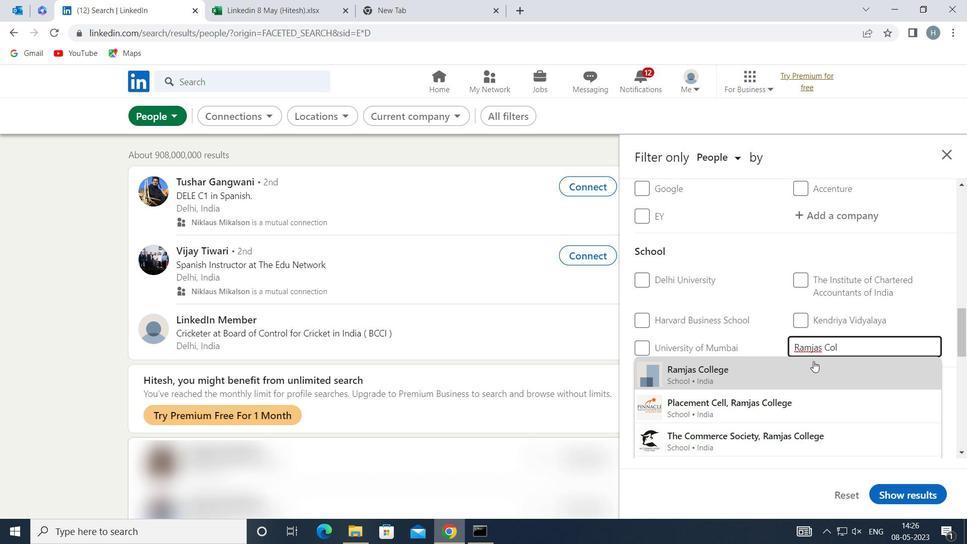 
Action: Mouse moved to (764, 352)
Screenshot: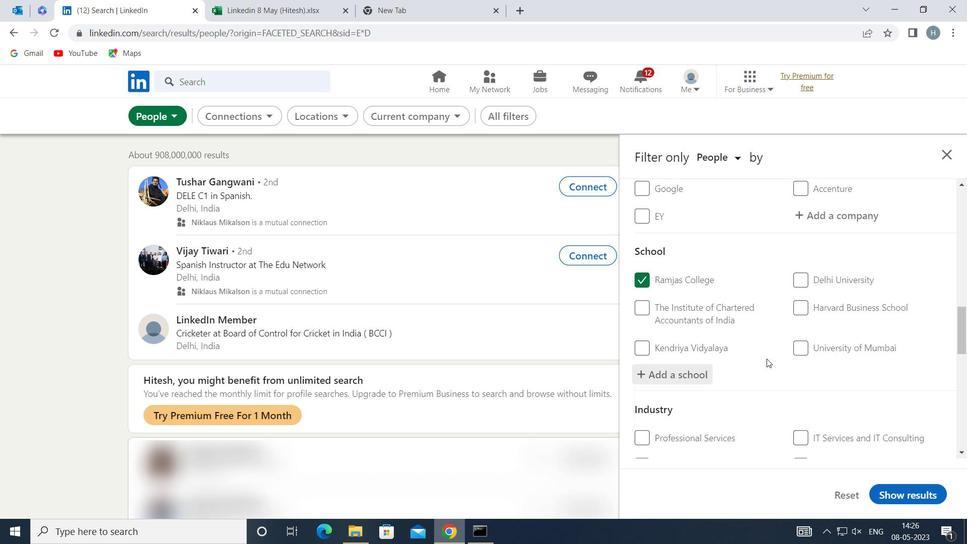 
Action: Mouse scrolled (764, 352) with delta (0, 0)
Screenshot: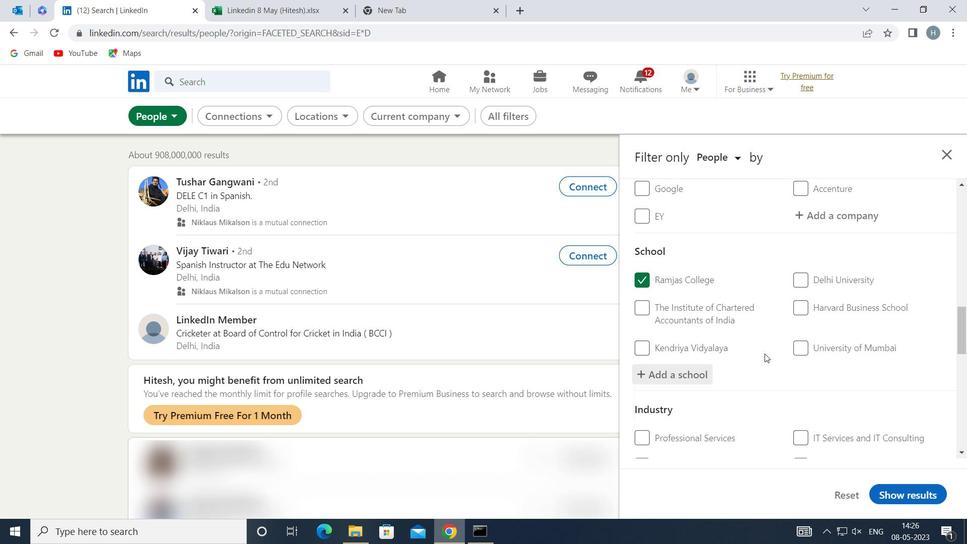 
Action: Mouse moved to (765, 348)
Screenshot: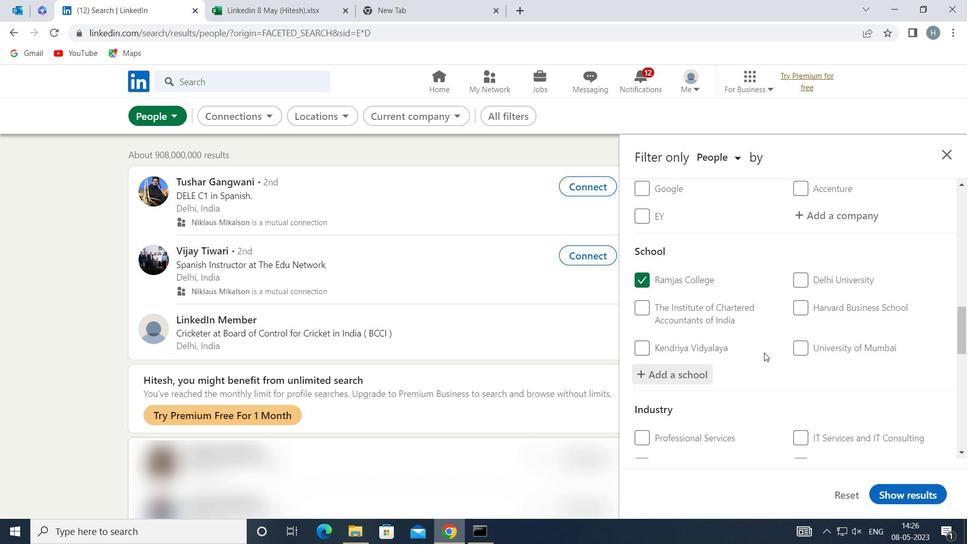 
Action: Mouse scrolled (765, 347) with delta (0, 0)
Screenshot: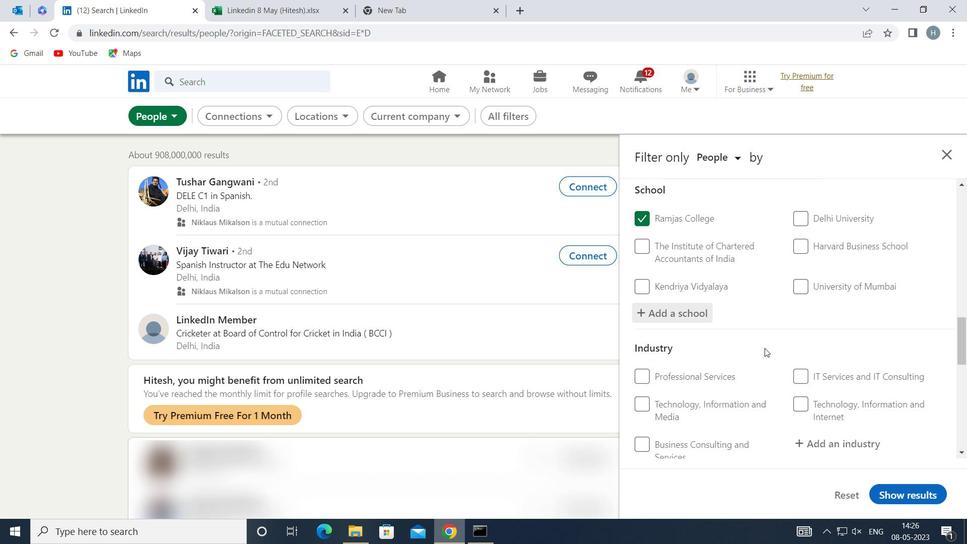 
Action: Mouse moved to (839, 378)
Screenshot: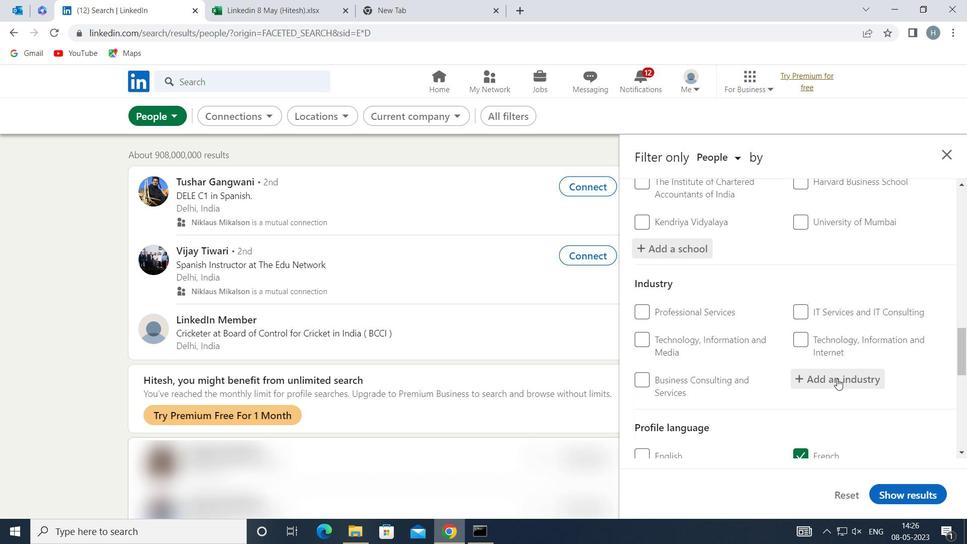 
Action: Mouse pressed left at (839, 378)
Screenshot: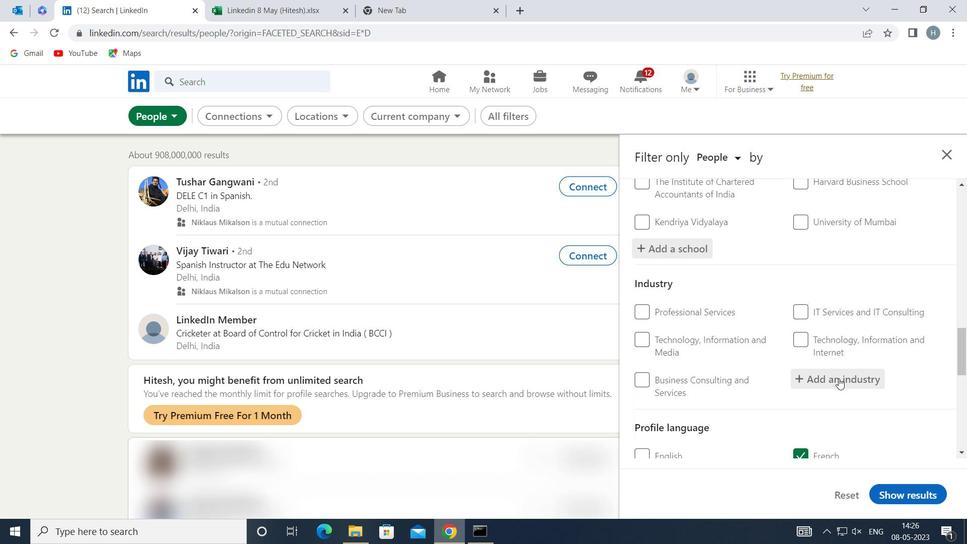 
Action: Mouse moved to (838, 377)
Screenshot: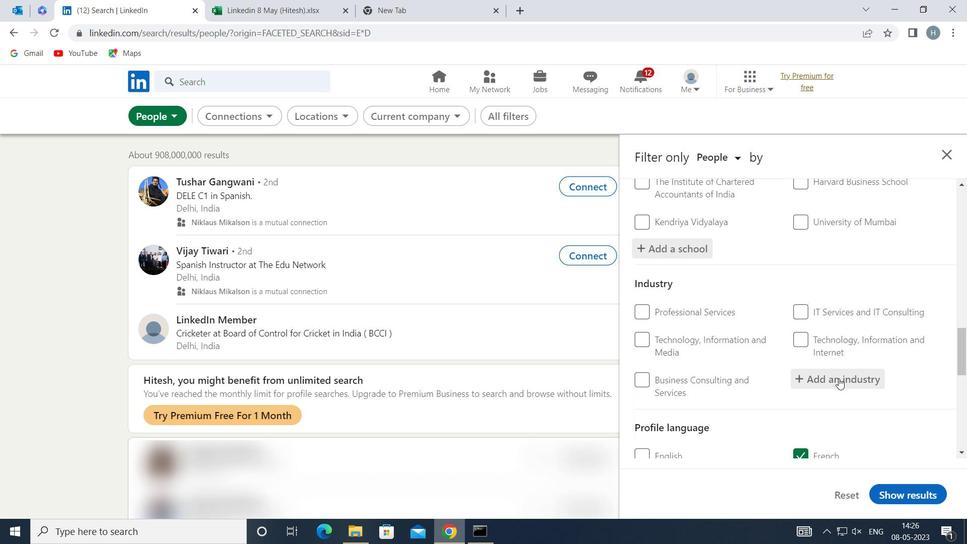 
Action: Key pressed <Key.shift>PHARMA
Screenshot: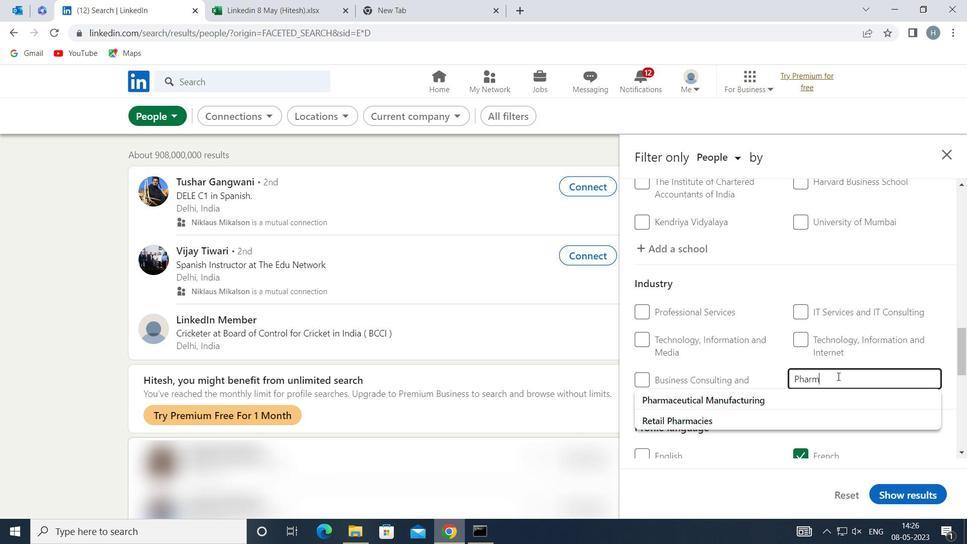 
Action: Mouse moved to (779, 398)
Screenshot: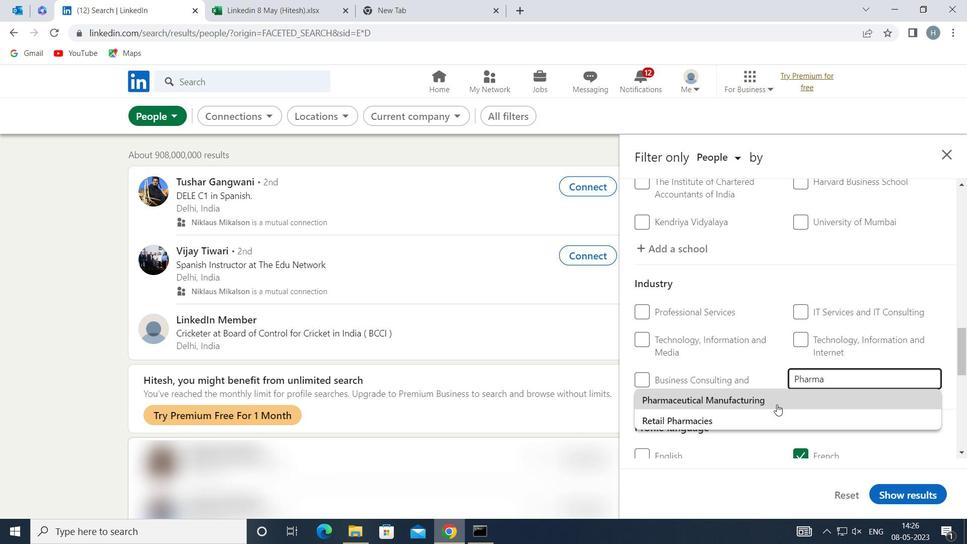 
Action: Mouse pressed left at (779, 398)
Screenshot: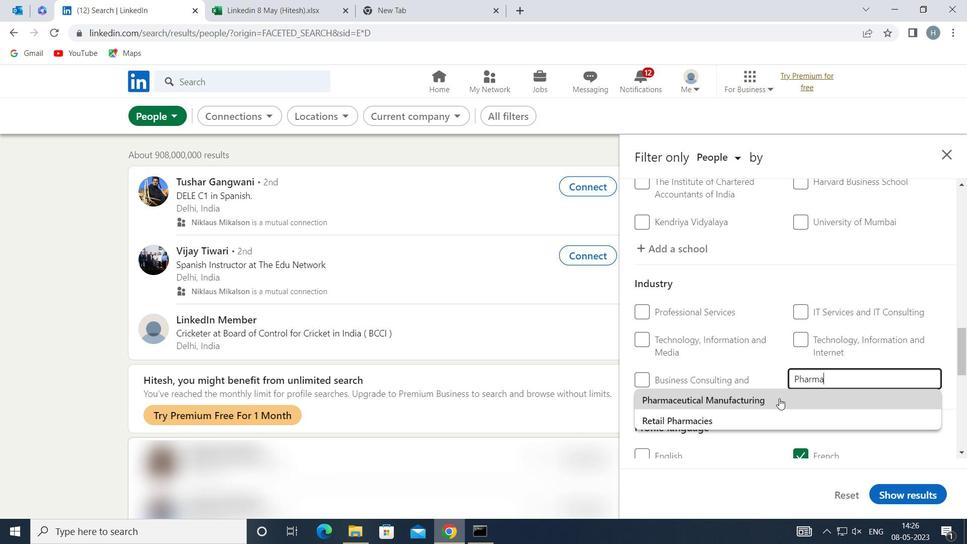 
Action: Mouse moved to (747, 389)
Screenshot: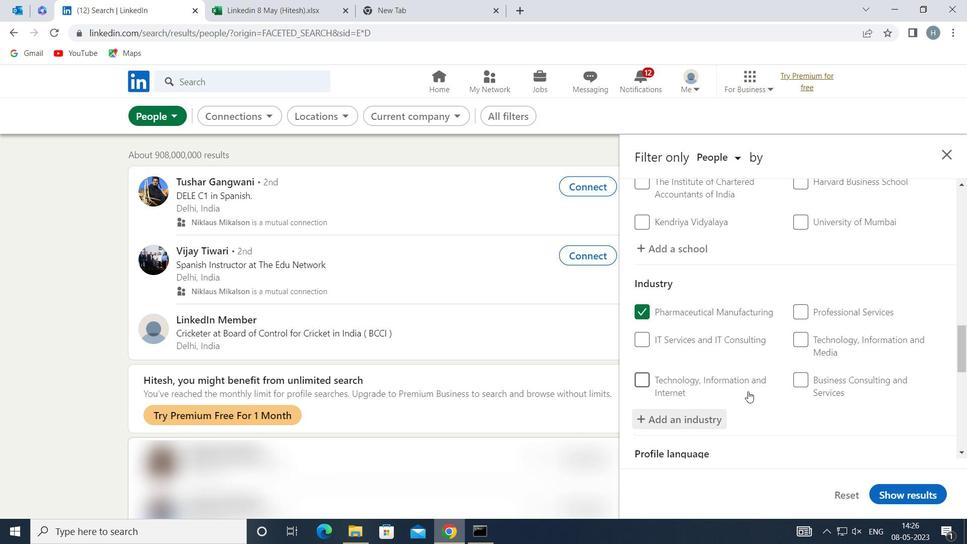 
Action: Mouse scrolled (747, 388) with delta (0, 0)
Screenshot: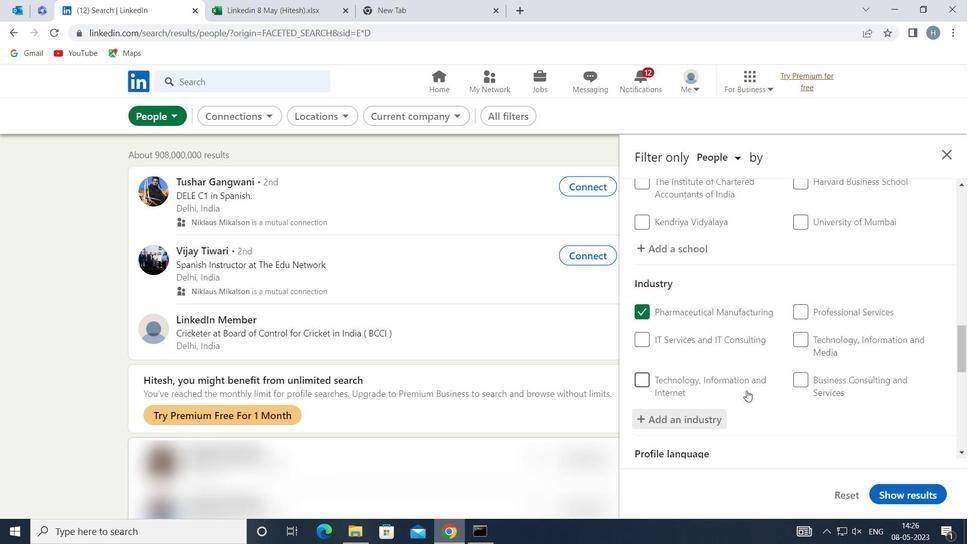 
Action: Mouse moved to (750, 386)
Screenshot: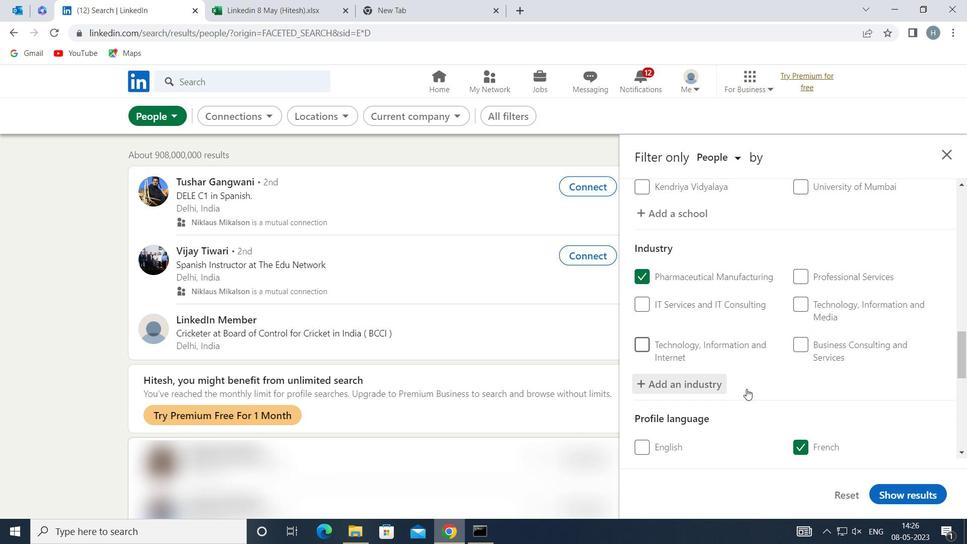 
Action: Mouse scrolled (750, 385) with delta (0, 0)
Screenshot: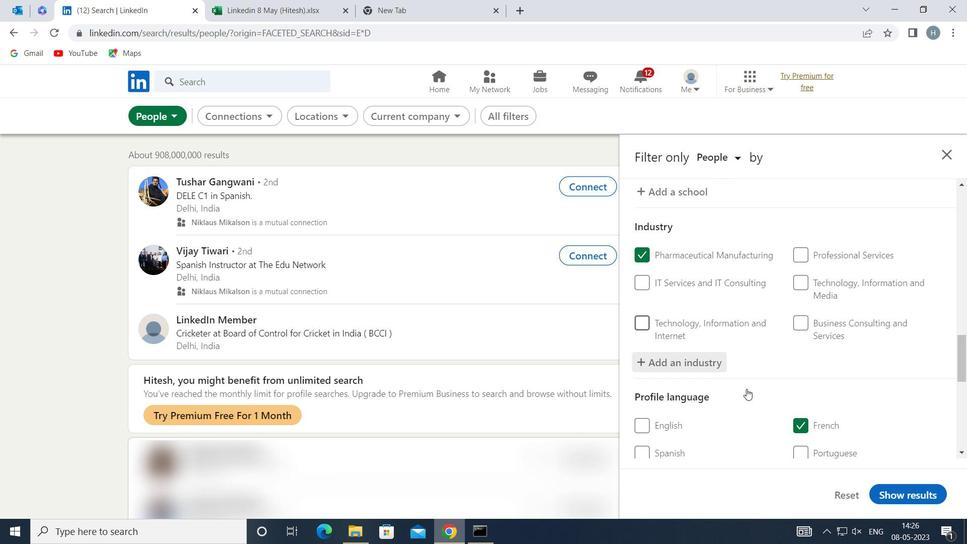 
Action: Mouse scrolled (750, 385) with delta (0, 0)
Screenshot: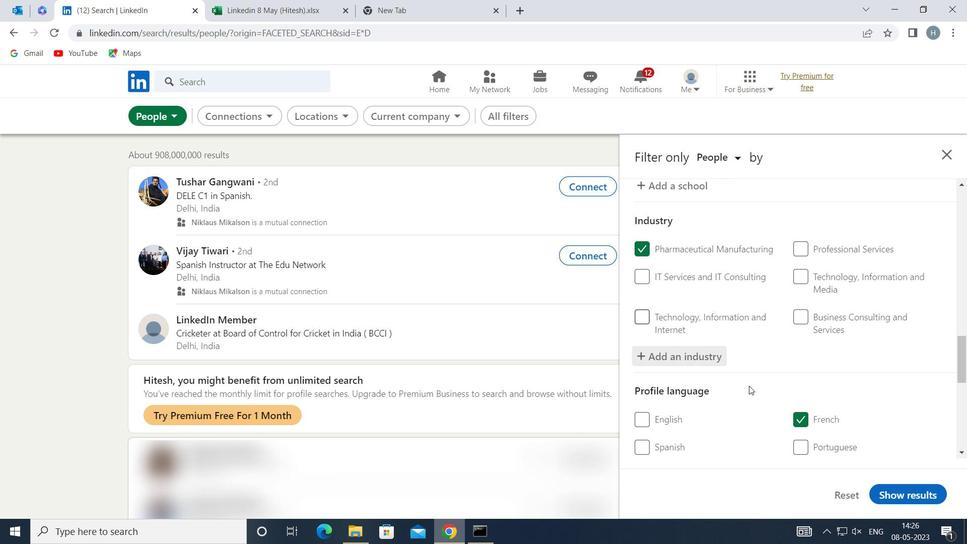 
Action: Mouse moved to (752, 385)
Screenshot: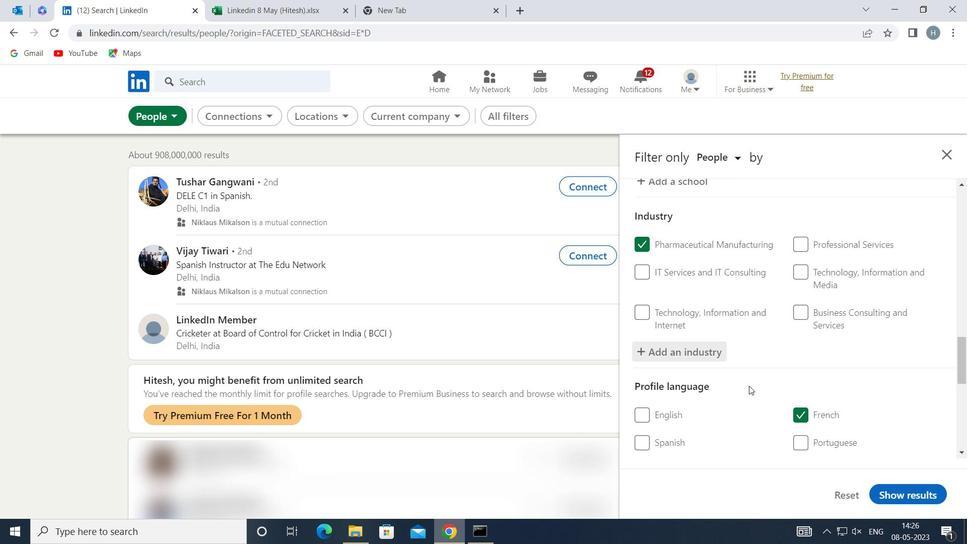 
Action: Mouse scrolled (752, 385) with delta (0, 0)
Screenshot: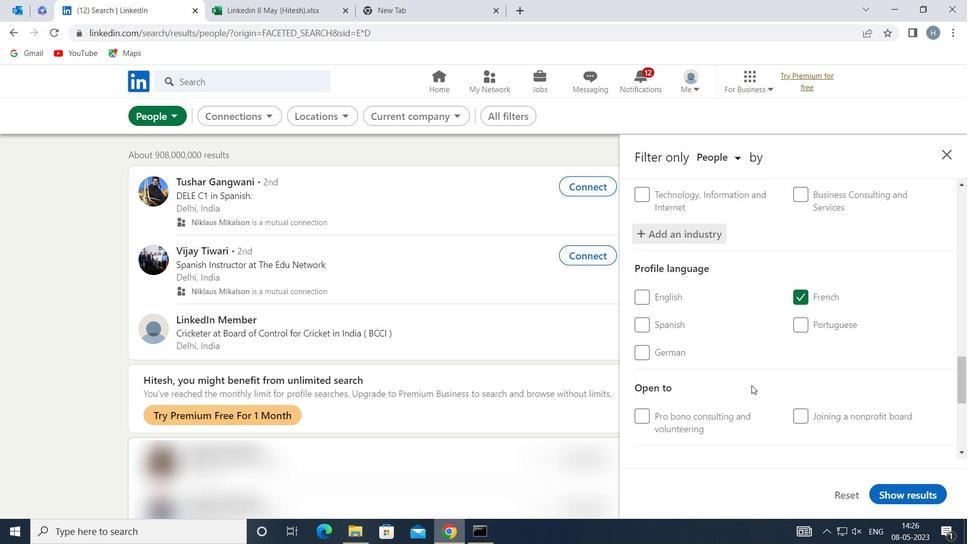 
Action: Mouse moved to (756, 385)
Screenshot: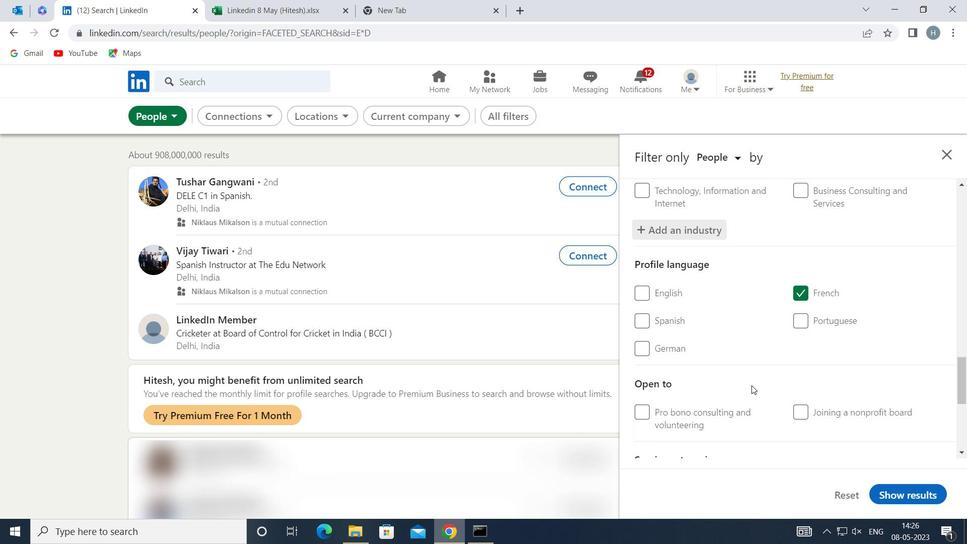 
Action: Mouse scrolled (756, 385) with delta (0, 0)
Screenshot: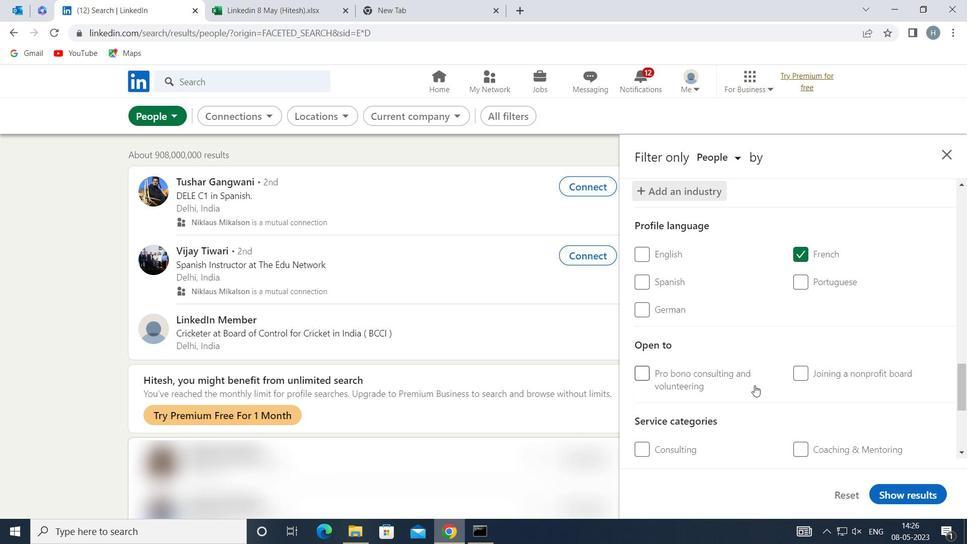 
Action: Mouse moved to (815, 414)
Screenshot: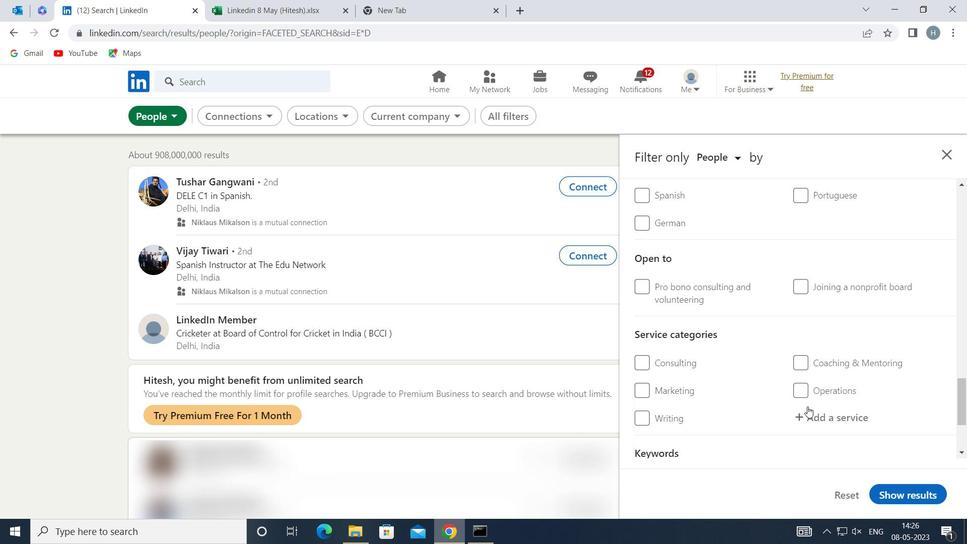 
Action: Mouse pressed left at (815, 414)
Screenshot: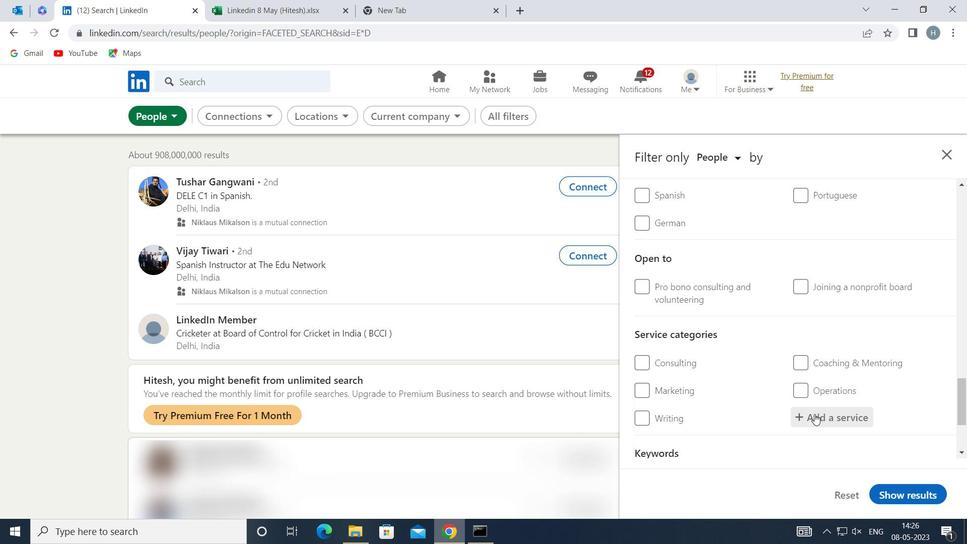 
Action: Key pressed <Key.shift>I<Key.shift>OS
Screenshot: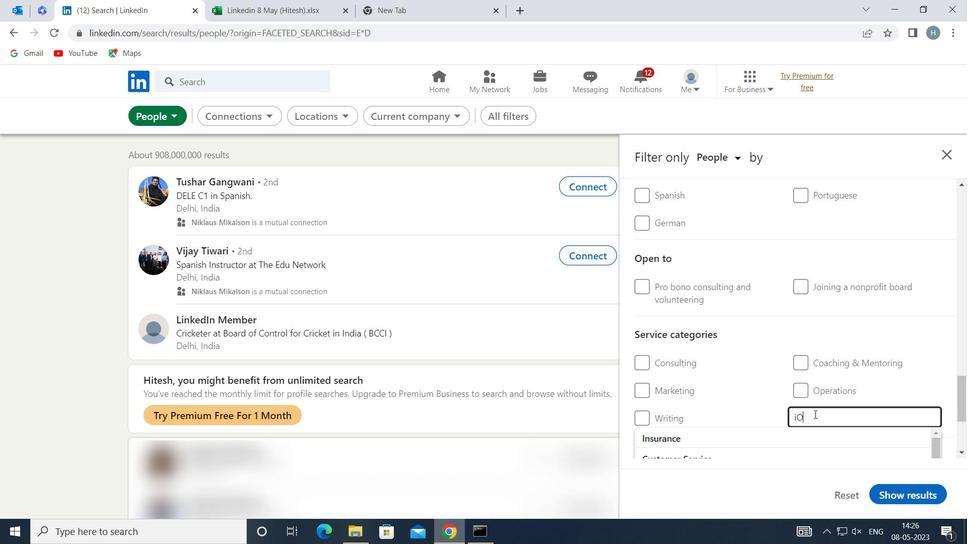 
Action: Mouse moved to (809, 429)
Screenshot: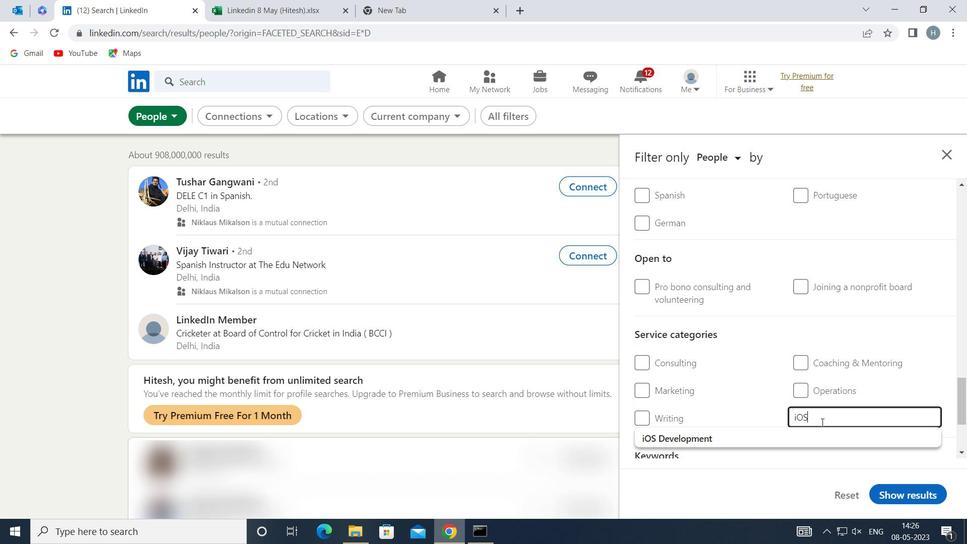 
Action: Mouse pressed left at (809, 429)
Screenshot: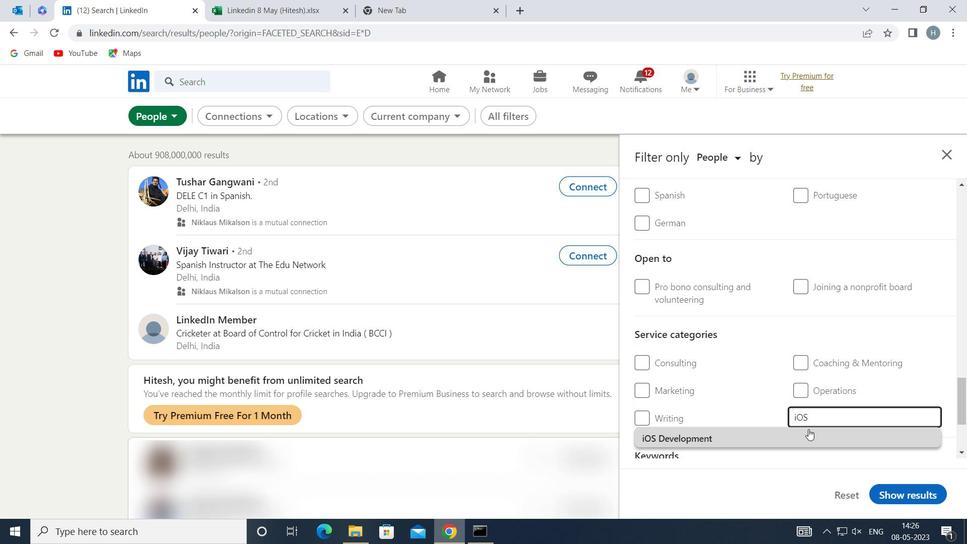 
Action: Mouse moved to (771, 404)
Screenshot: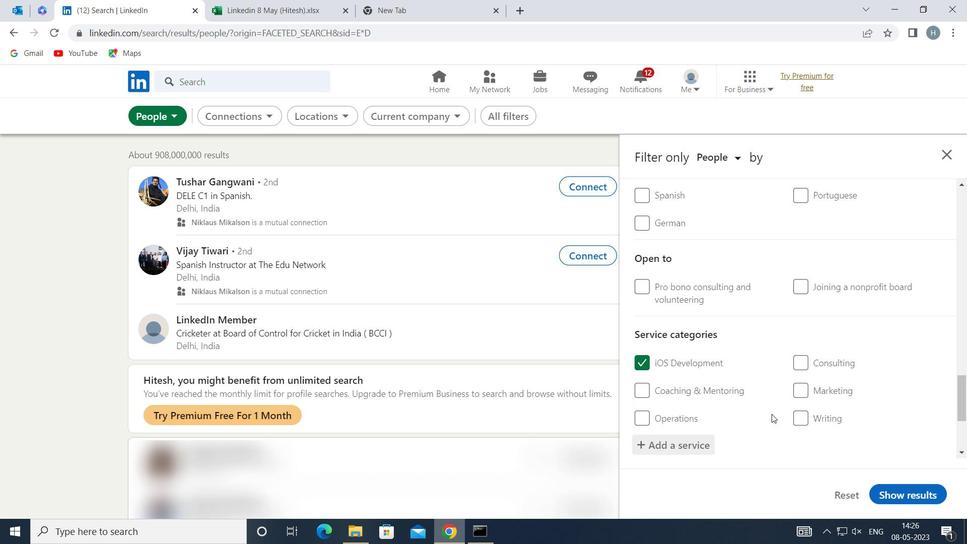 
Action: Mouse scrolled (771, 404) with delta (0, 0)
Screenshot: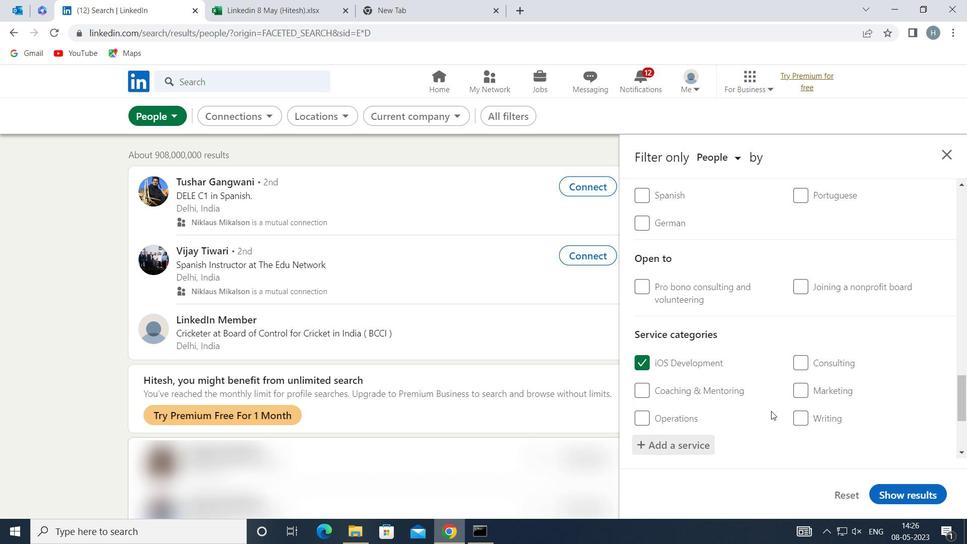 
Action: Mouse moved to (771, 404)
Screenshot: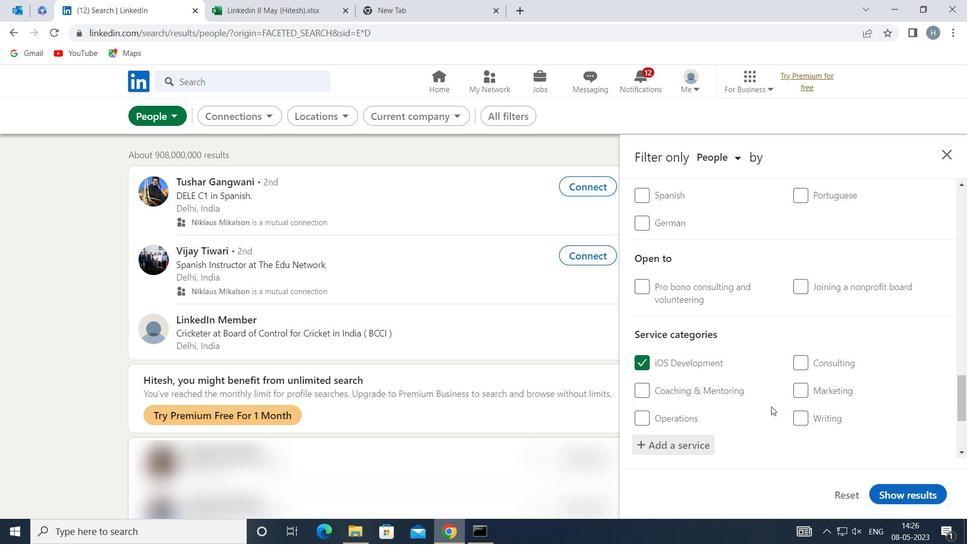 
Action: Mouse scrolled (771, 404) with delta (0, 0)
Screenshot: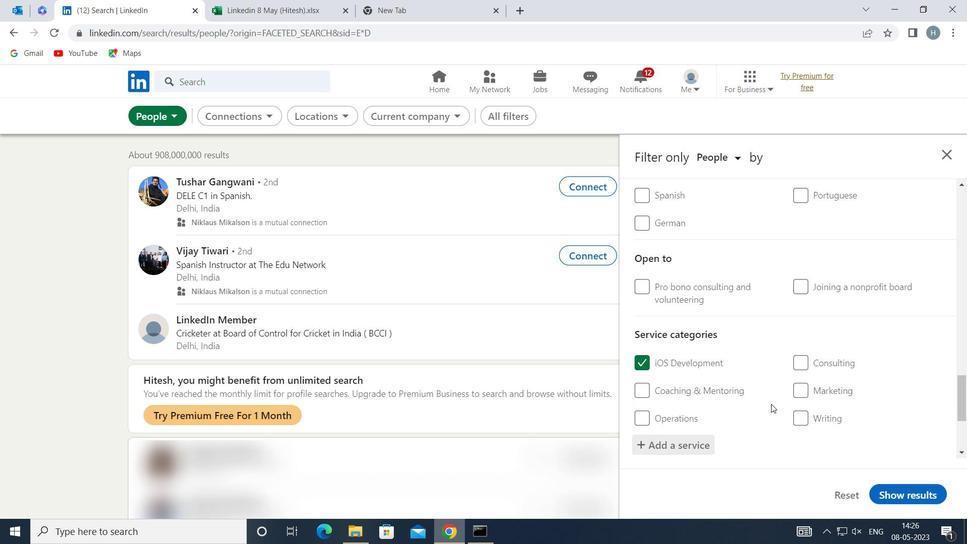 
Action: Mouse moved to (771, 402)
Screenshot: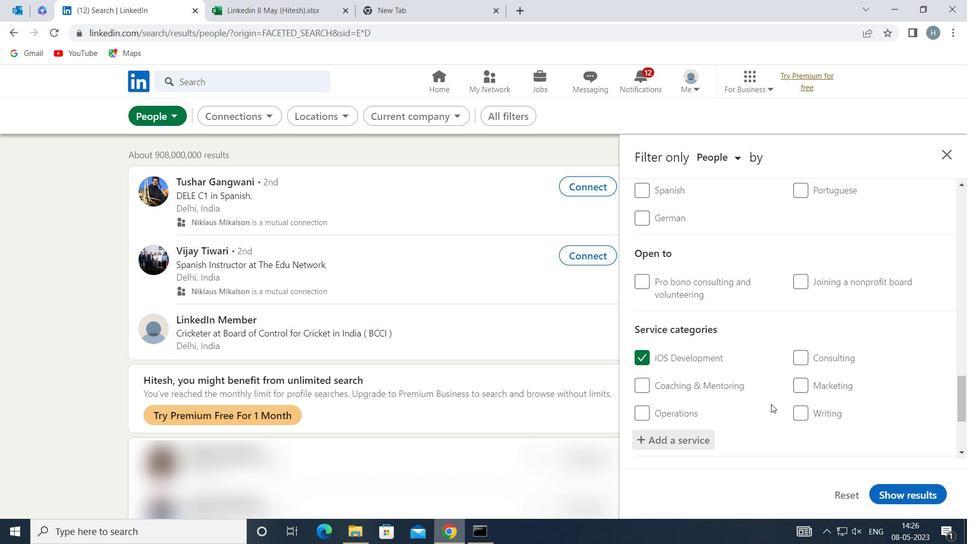 
Action: Mouse scrolled (771, 401) with delta (0, 0)
Screenshot: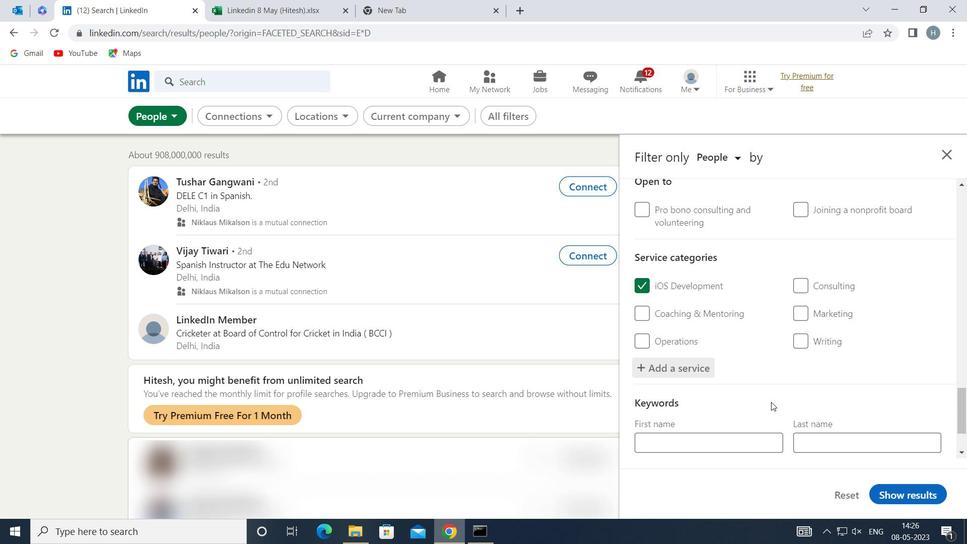
Action: Mouse moved to (767, 402)
Screenshot: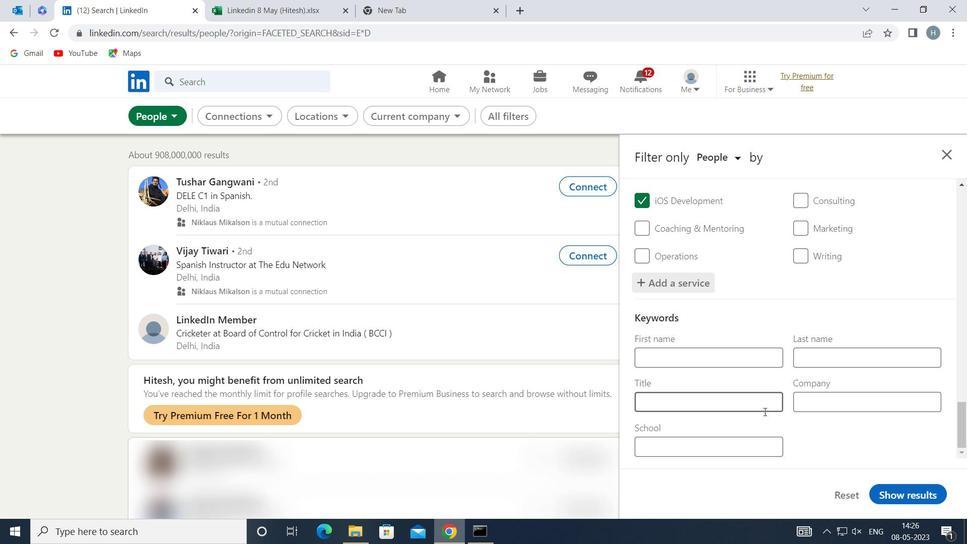 
Action: Mouse pressed left at (767, 402)
Screenshot: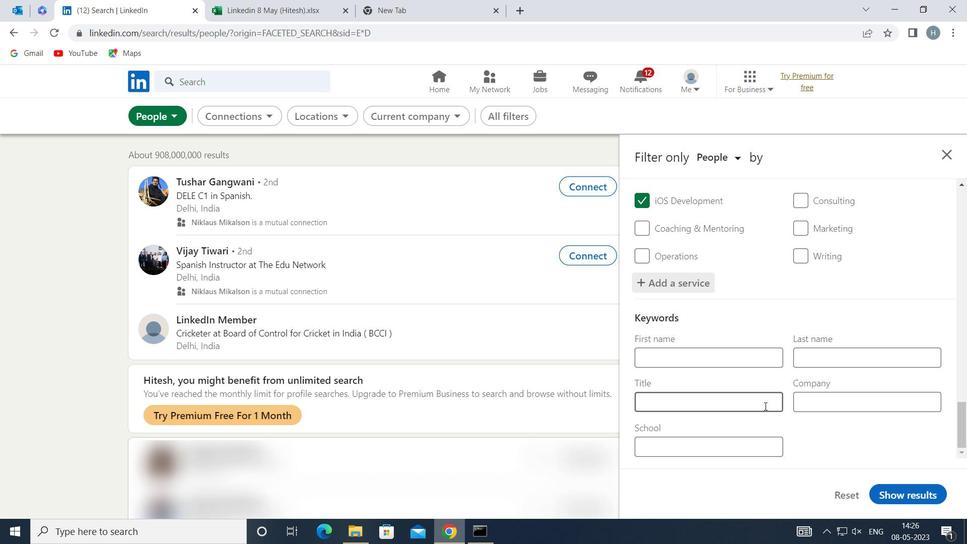 
Action: Key pressed <Key.shift>CONTINUOUS<Key.space><Key.shift>IMPROVEN<Key.backspace>MENT<Key.space><Key.shift><Key.shift><Key.shift><Key.shift><Key.shift><Key.shift><Key.shift><Key.shift><Key.shift>CONSULTANT
Screenshot: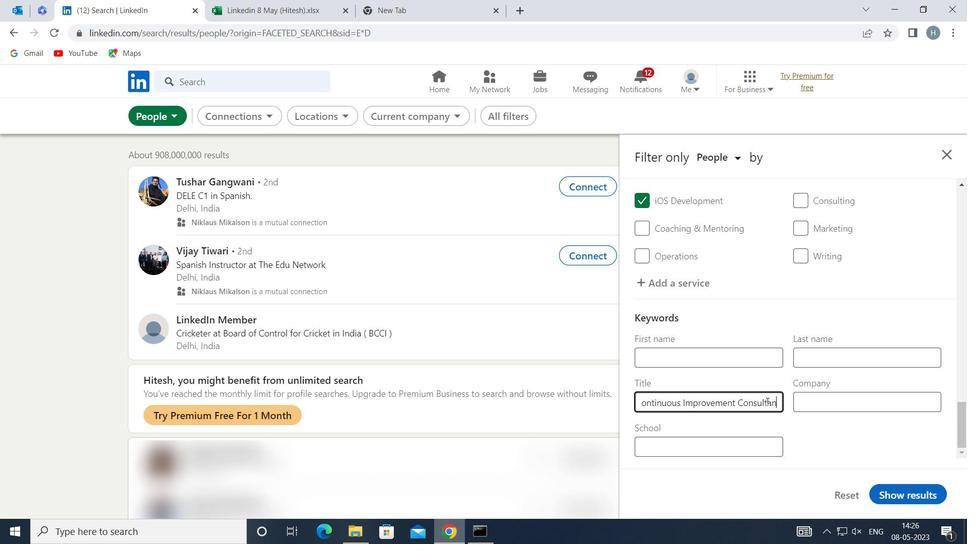
Action: Mouse moved to (920, 491)
Screenshot: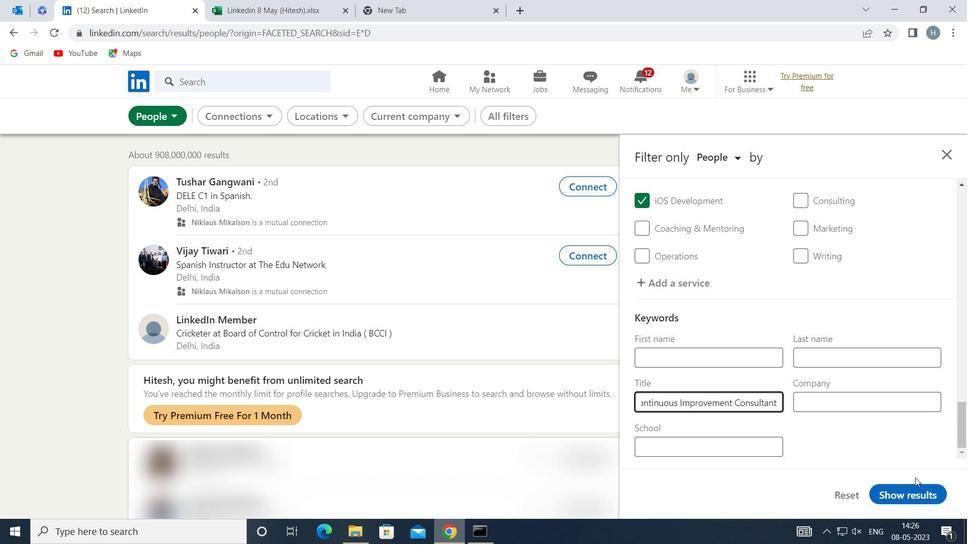 
Action: Mouse pressed left at (920, 491)
Screenshot: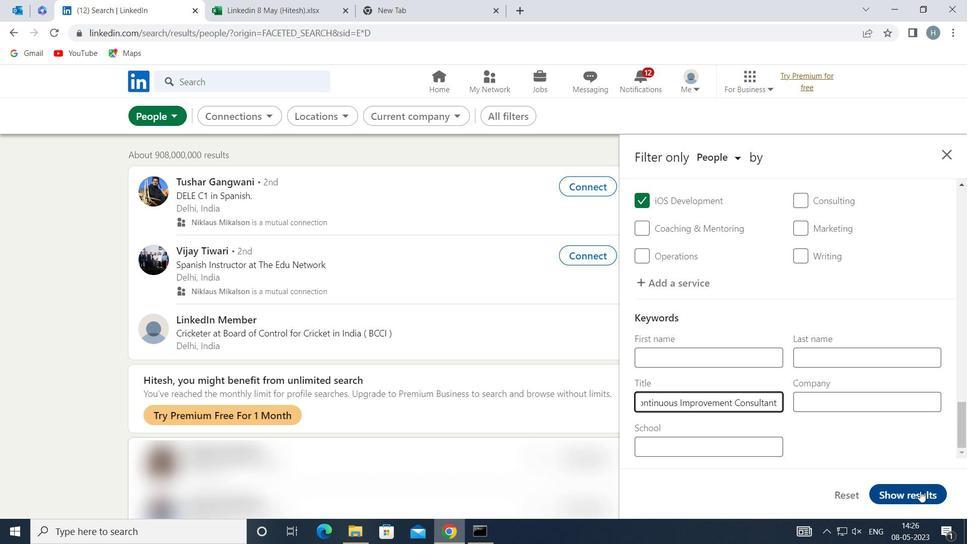 
Action: Mouse moved to (748, 322)
Screenshot: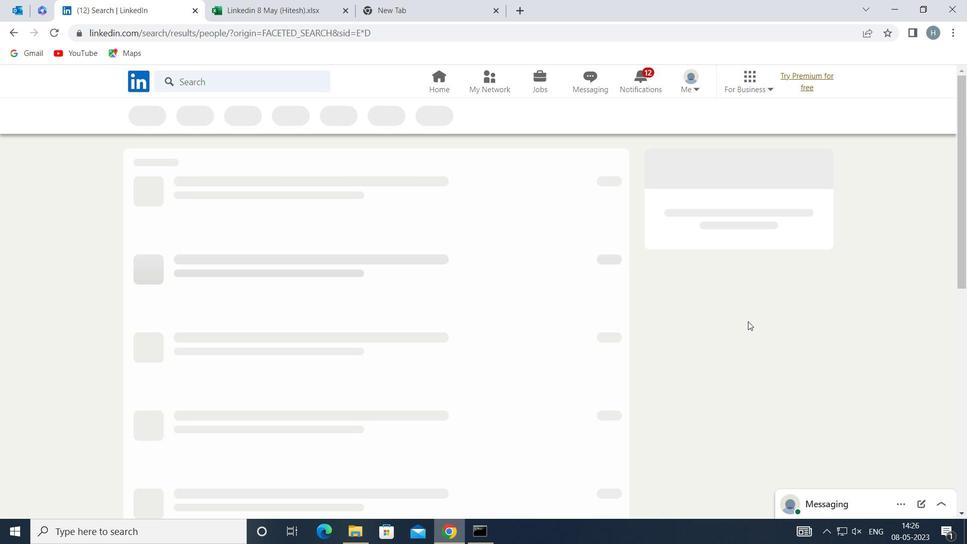 
